 Task: In Heading Arial with underline. Font size of heading  '18'Font style of data Calibri. Font size of data  9Alignment of headline & data Align center. Fill color in heading,  RedFont color of data Black Apply border in Data No BorderIn the sheet   Valor SalesZenith Sales log book
Action: Mouse moved to (55, 103)
Screenshot: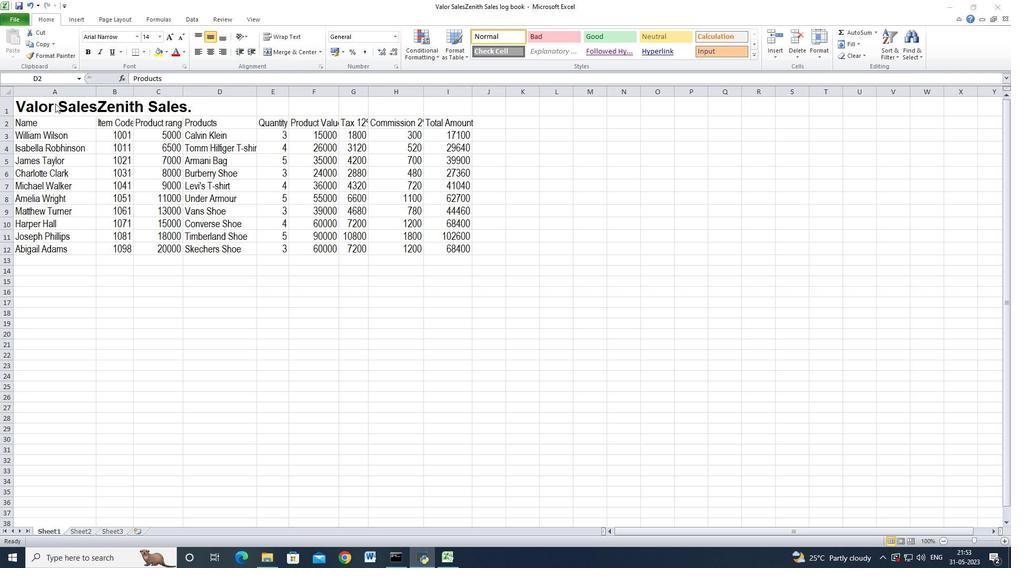 
Action: Mouse pressed left at (55, 103)
Screenshot: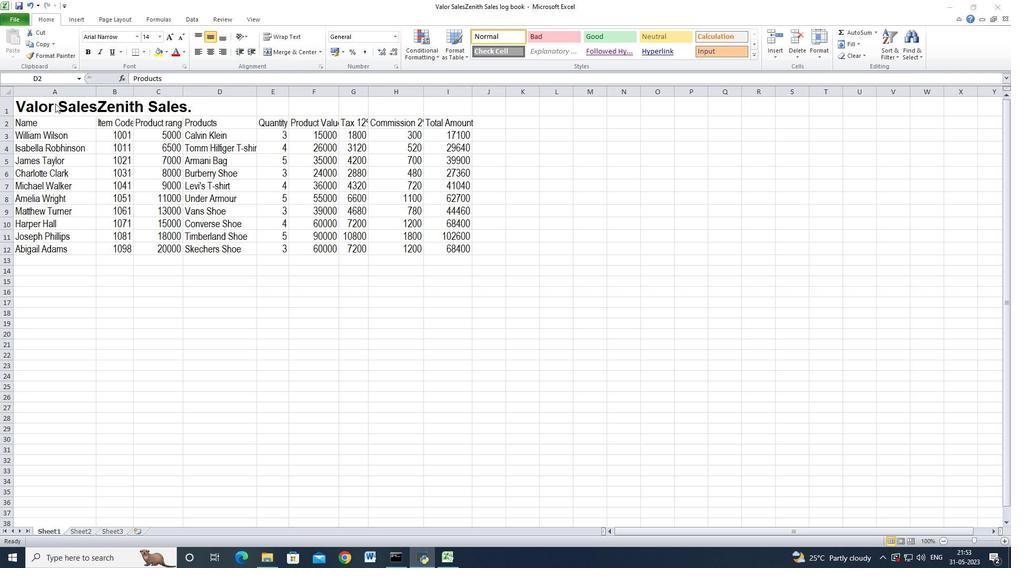 
Action: Mouse moved to (59, 104)
Screenshot: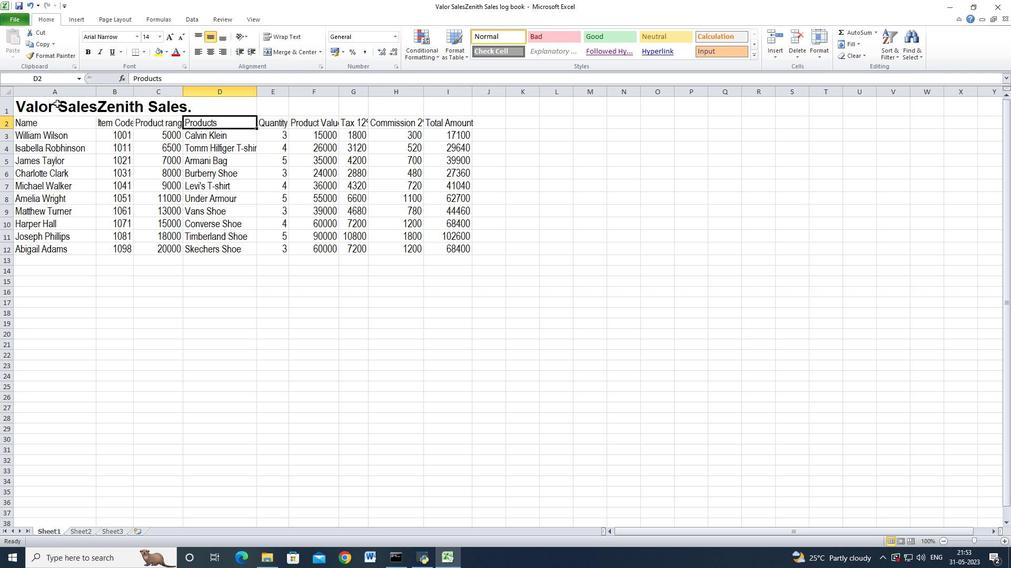 
Action: Mouse pressed left at (59, 104)
Screenshot: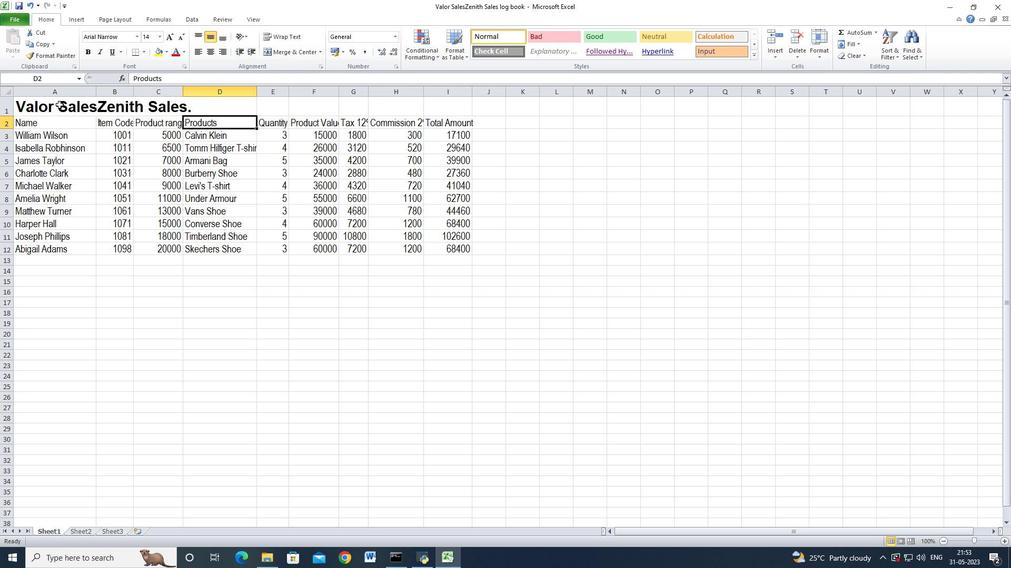
Action: Mouse moved to (137, 37)
Screenshot: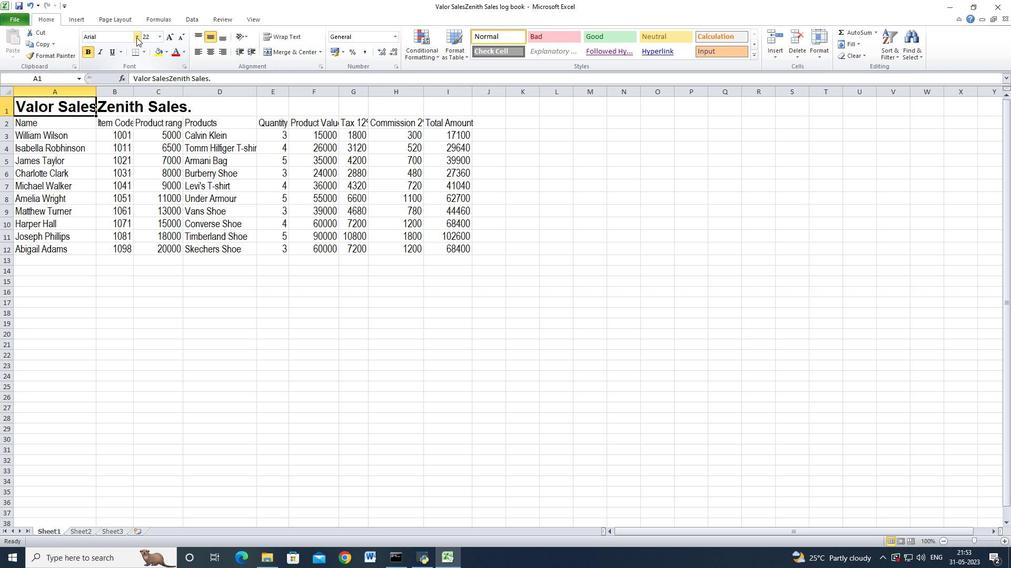 
Action: Mouse pressed left at (137, 37)
Screenshot: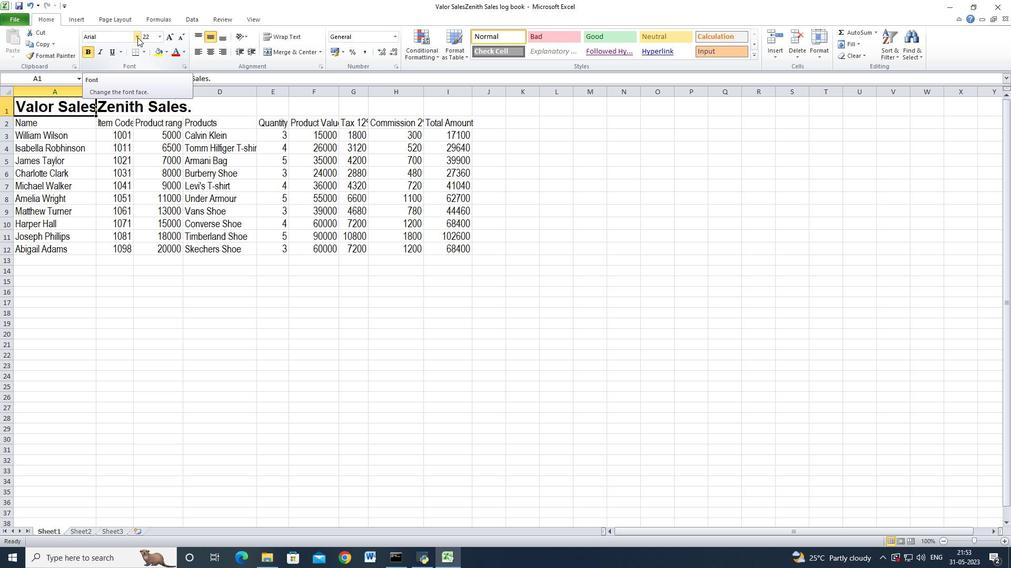 
Action: Mouse moved to (105, 119)
Screenshot: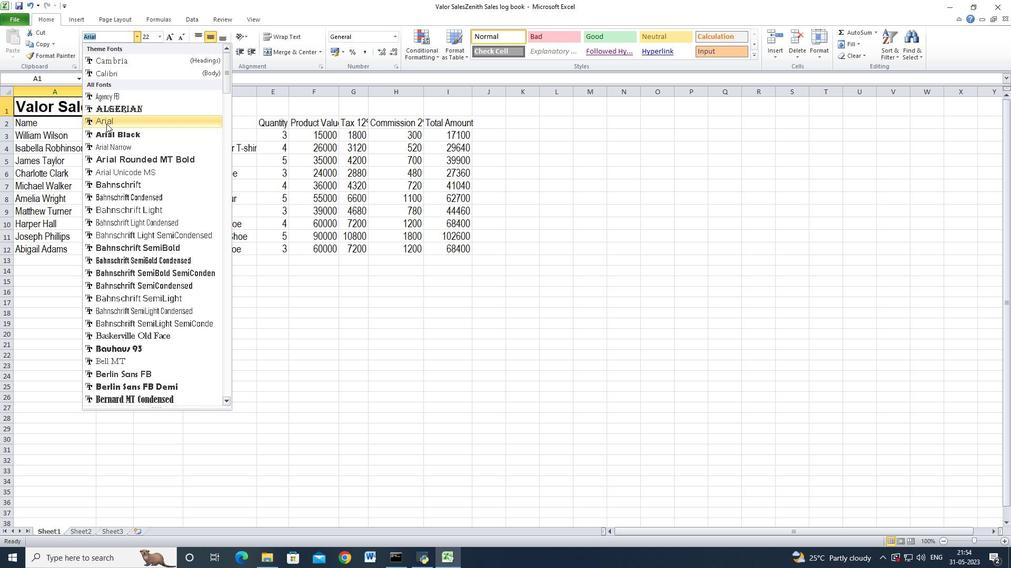 
Action: Mouse pressed left at (105, 119)
Screenshot: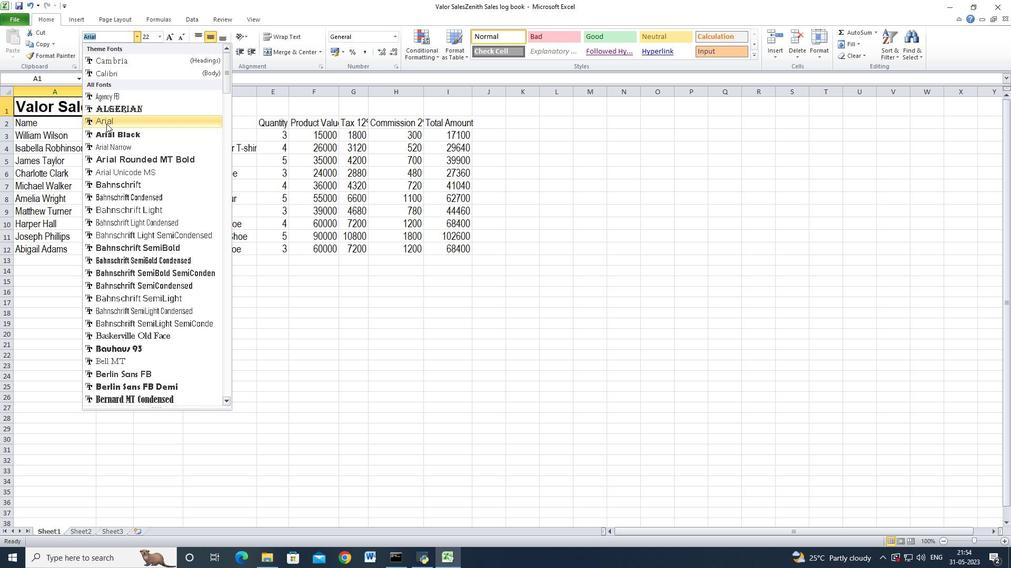 
Action: Mouse moved to (161, 36)
Screenshot: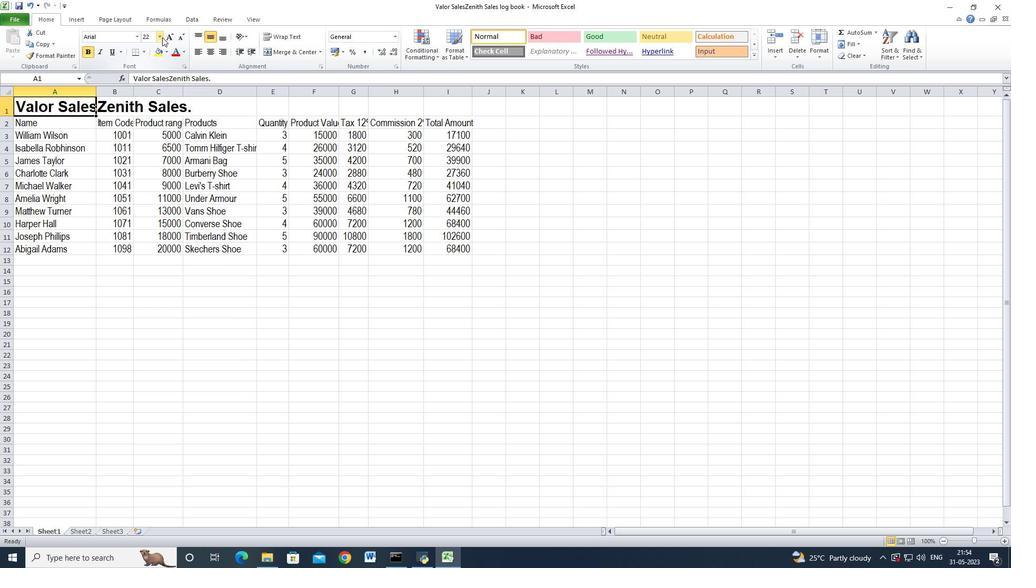 
Action: Mouse pressed left at (161, 36)
Screenshot: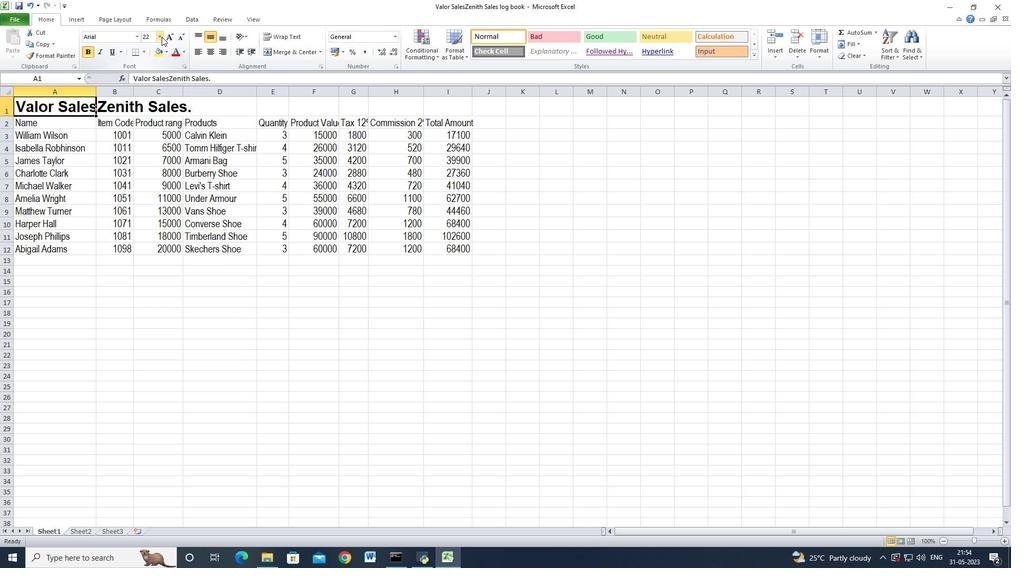 
Action: Mouse moved to (148, 111)
Screenshot: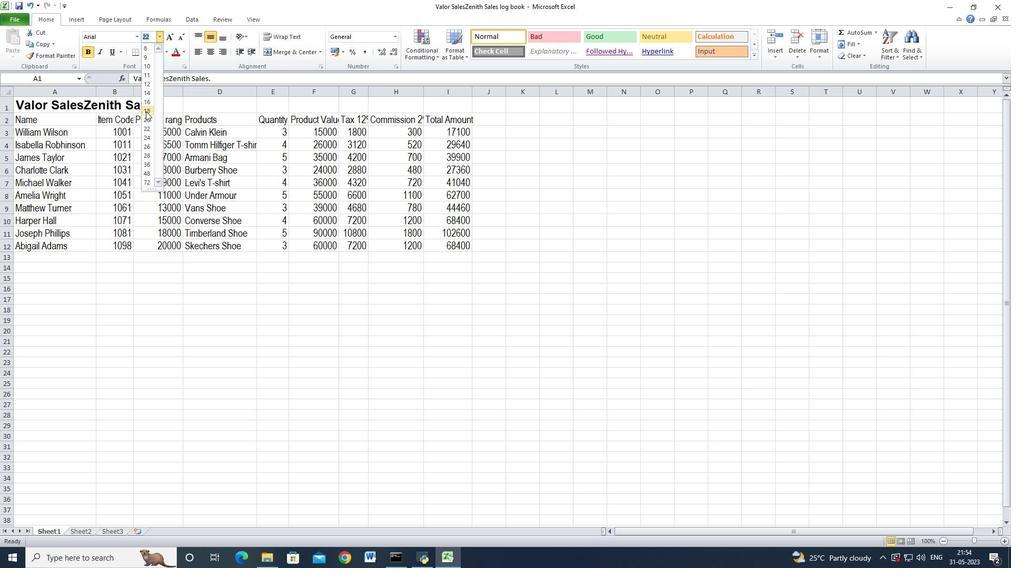 
Action: Mouse pressed left at (148, 111)
Screenshot: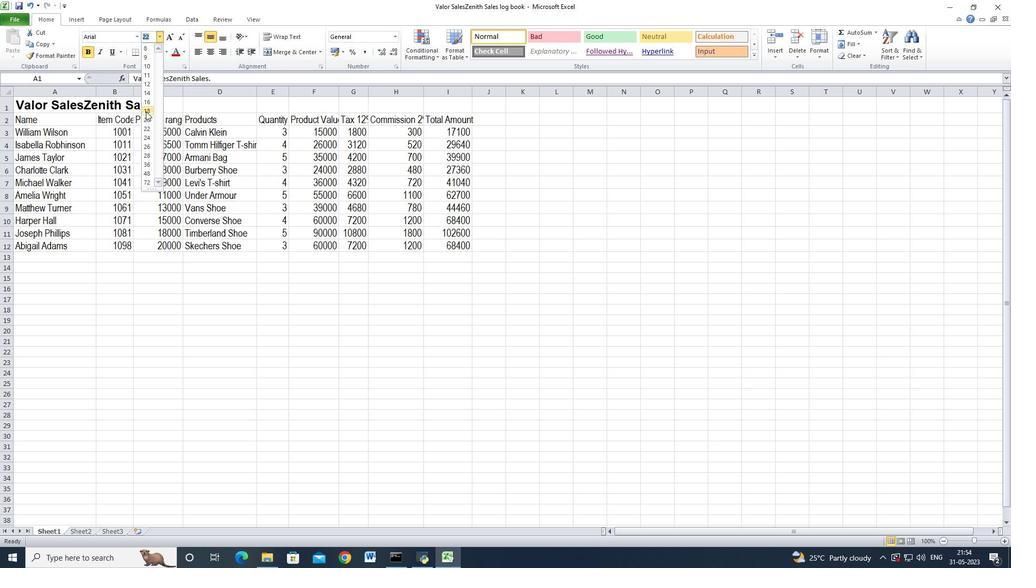 
Action: Mouse moved to (52, 133)
Screenshot: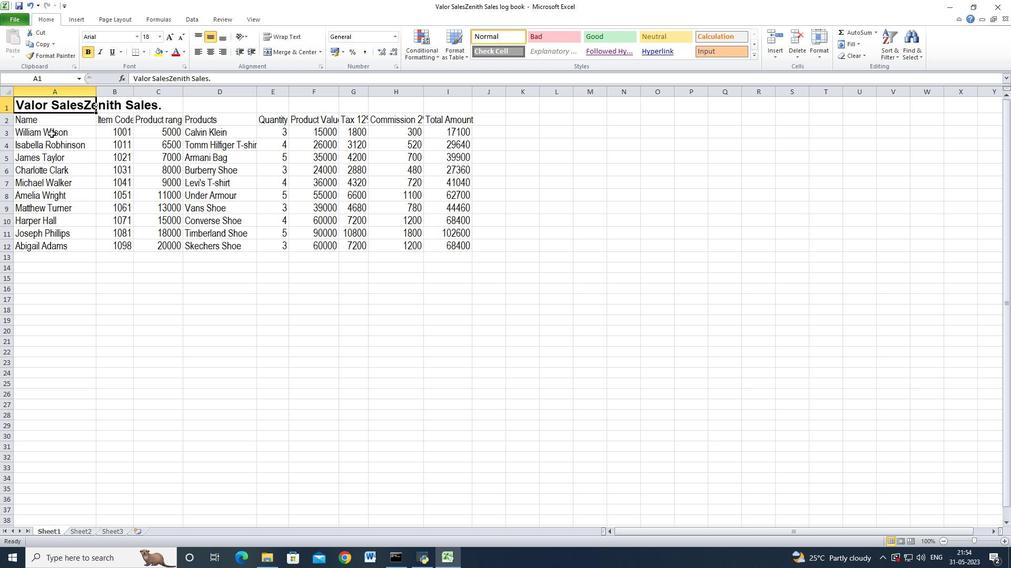 
Action: Mouse pressed left at (52, 133)
Screenshot: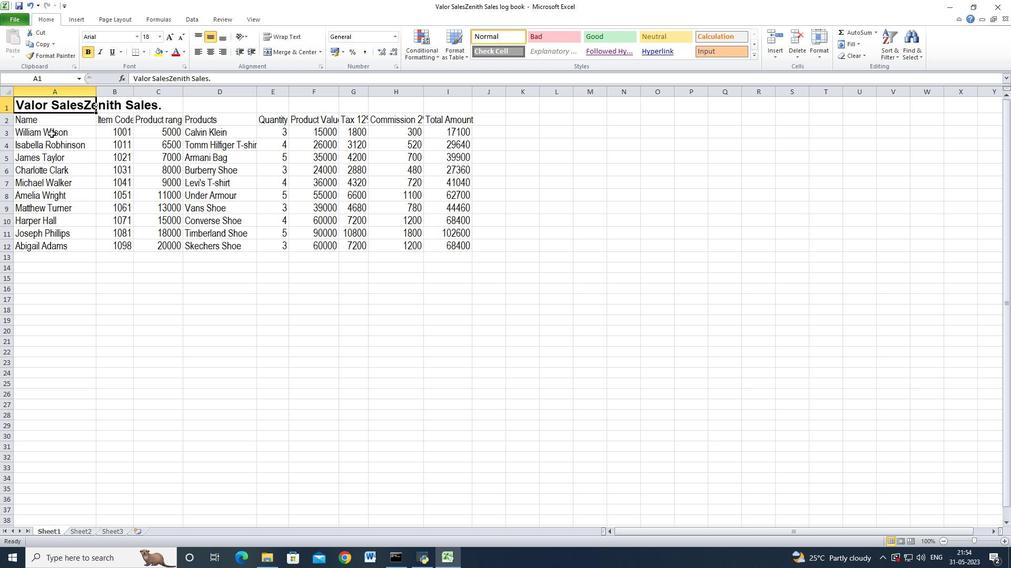 
Action: Mouse moved to (43, 109)
Screenshot: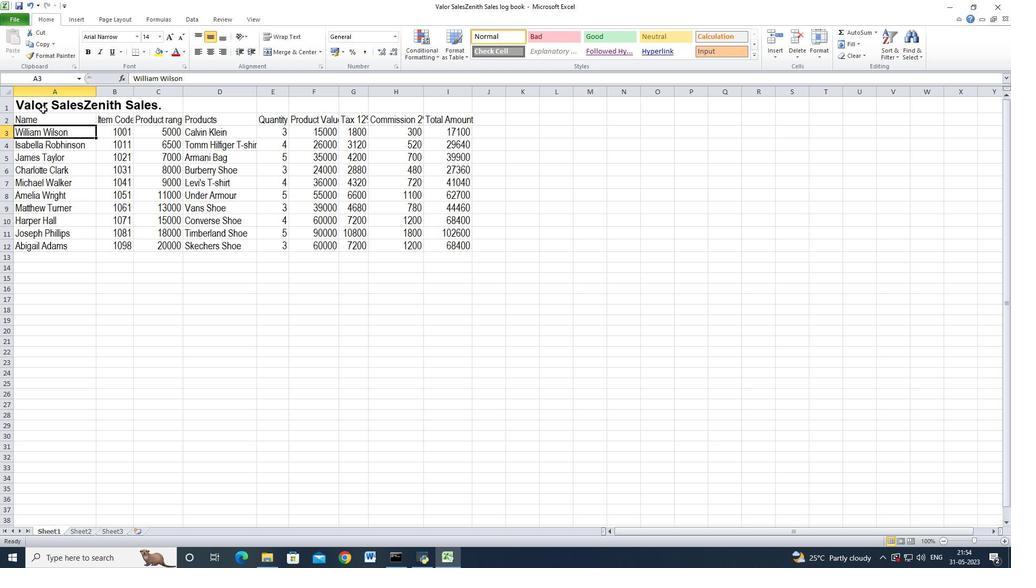 
Action: Mouse pressed left at (43, 109)
Screenshot: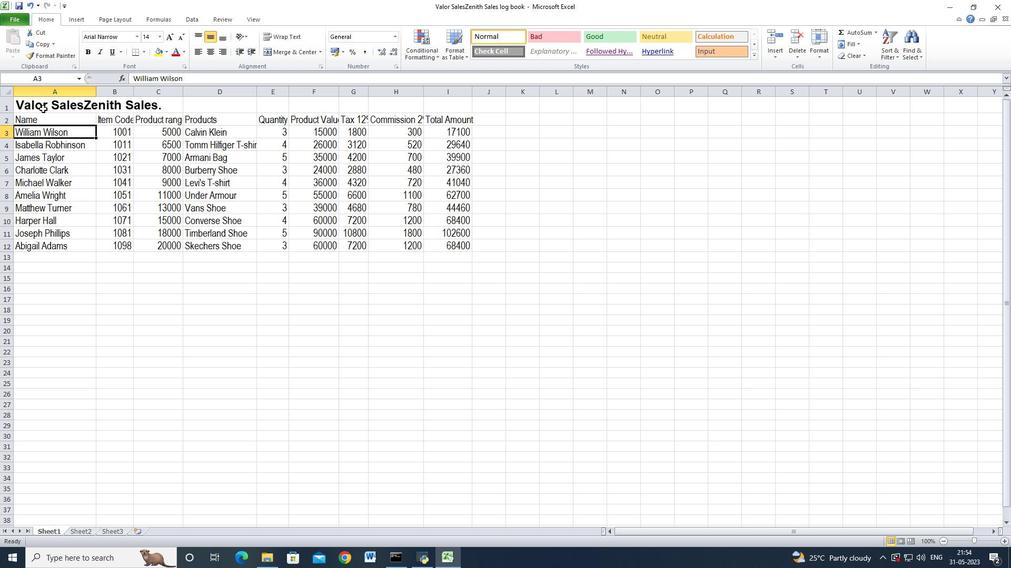 
Action: Mouse moved to (271, 52)
Screenshot: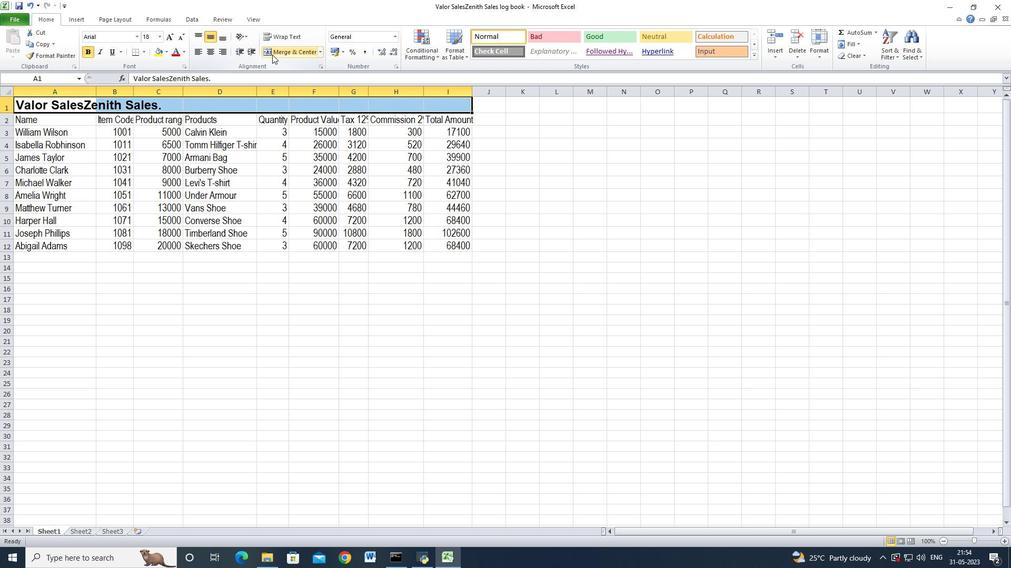 
Action: Mouse pressed left at (271, 52)
Screenshot: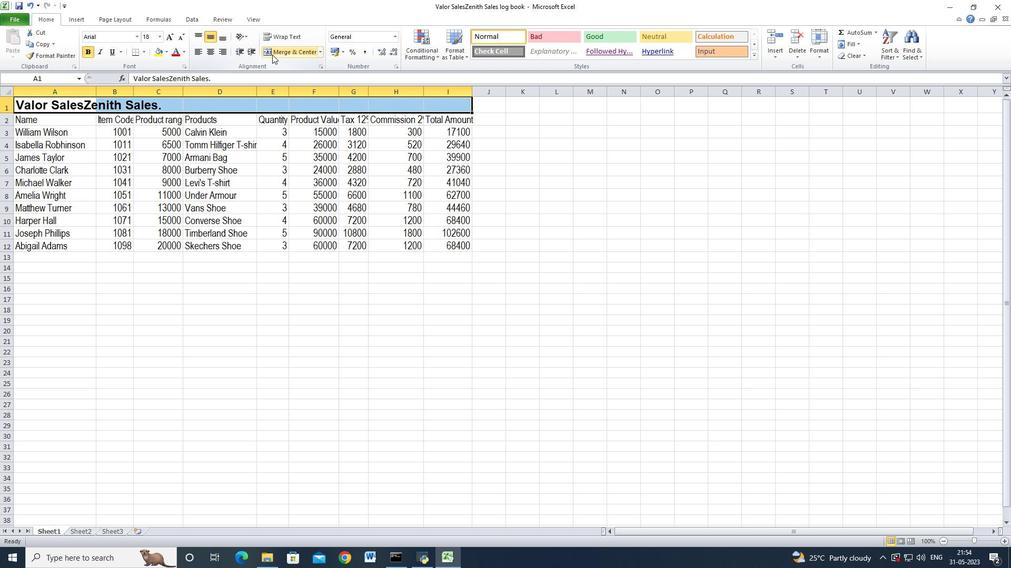 
Action: Mouse moved to (48, 118)
Screenshot: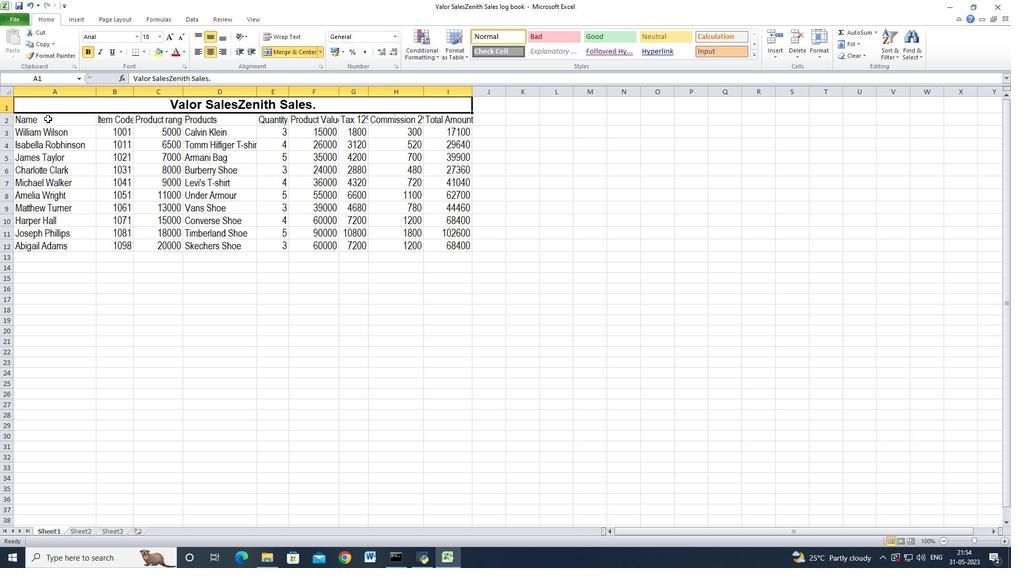
Action: Mouse pressed left at (48, 118)
Screenshot: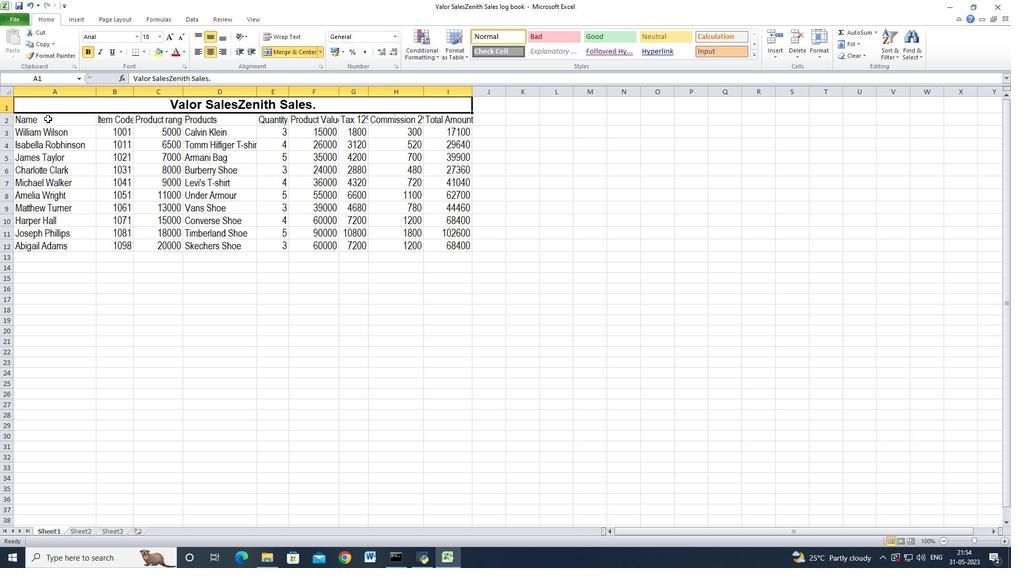 
Action: Mouse moved to (138, 35)
Screenshot: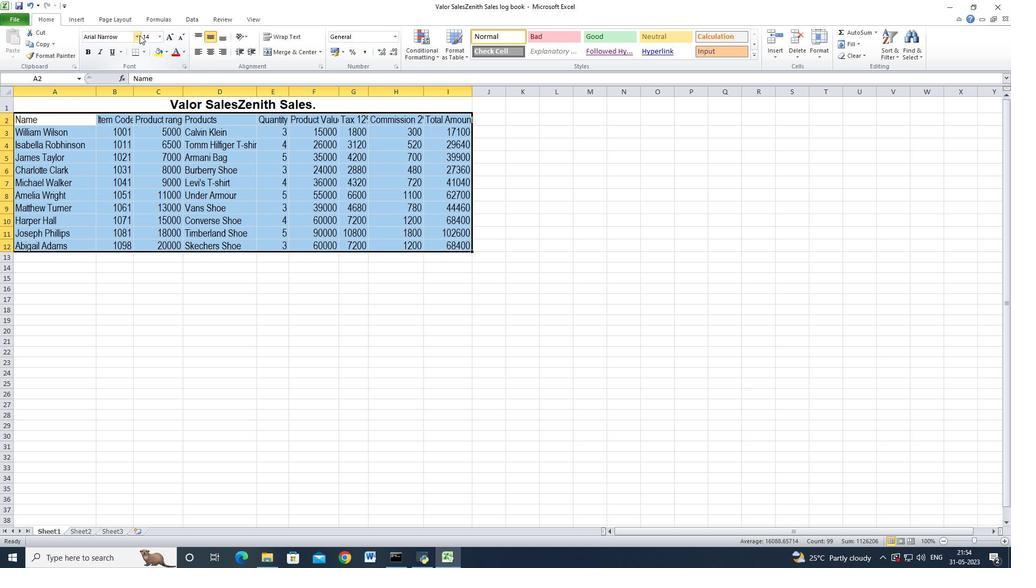 
Action: Mouse pressed left at (138, 35)
Screenshot: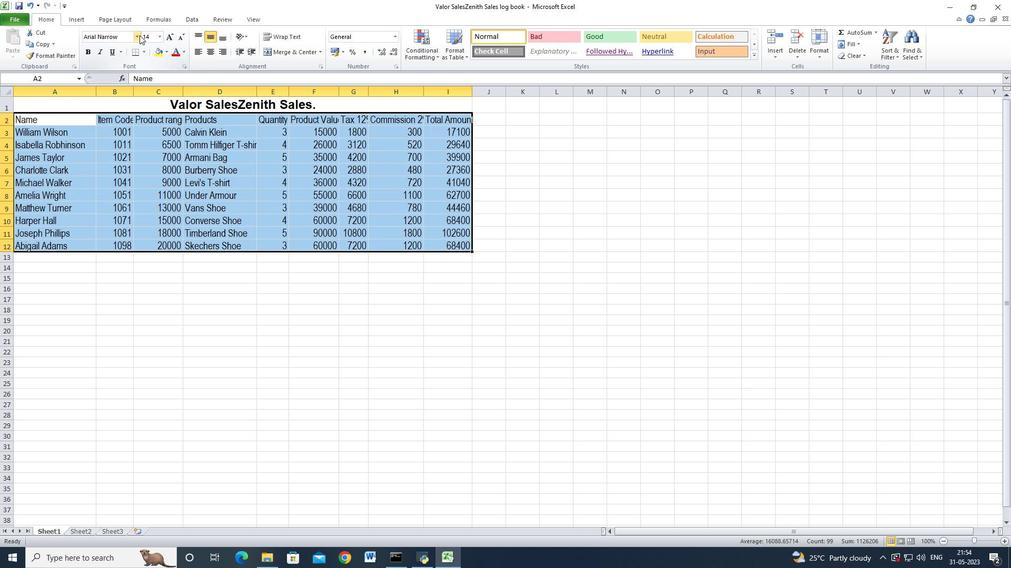 
Action: Mouse moved to (114, 72)
Screenshot: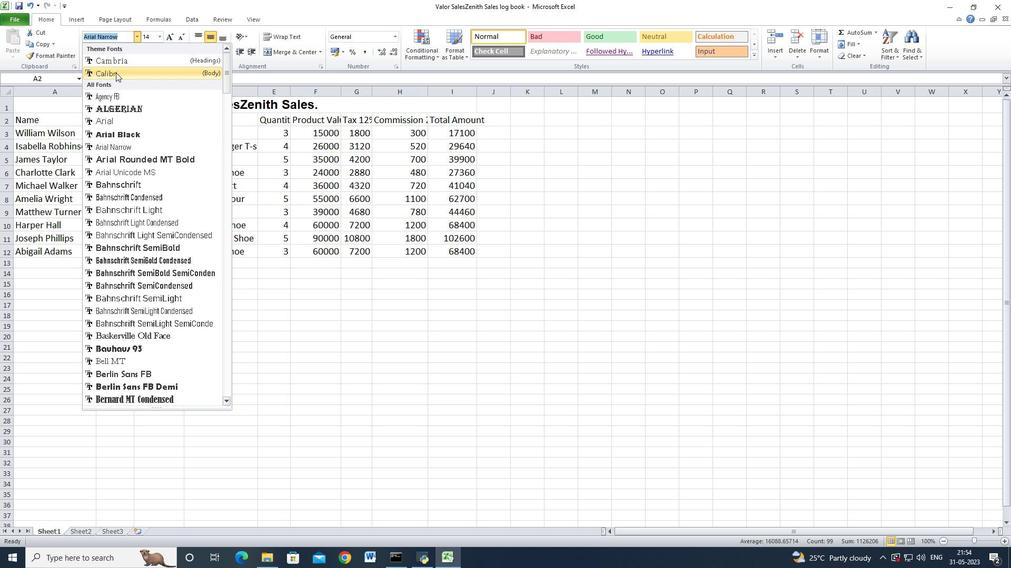 
Action: Mouse pressed left at (114, 72)
Screenshot: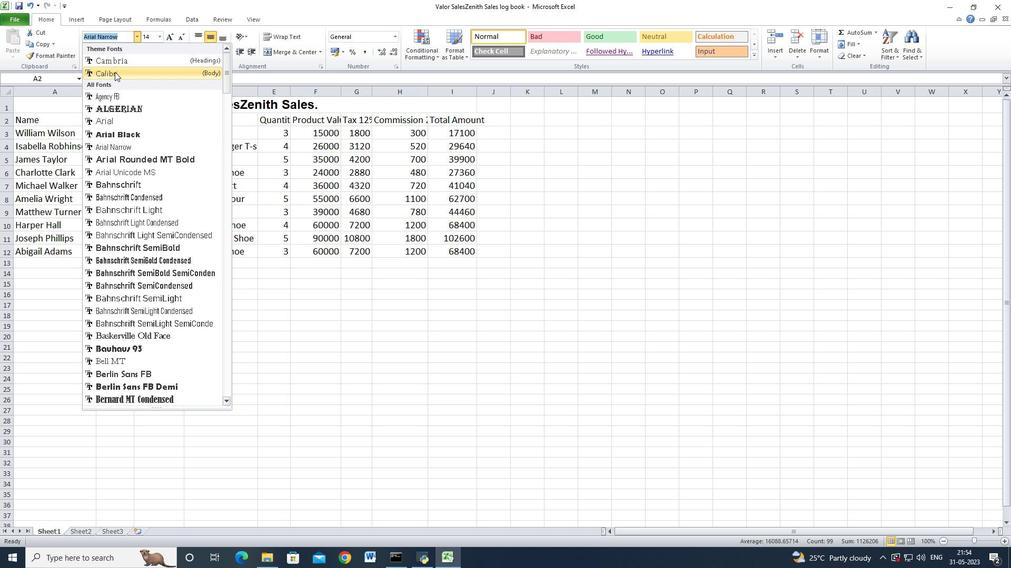 
Action: Mouse moved to (159, 34)
Screenshot: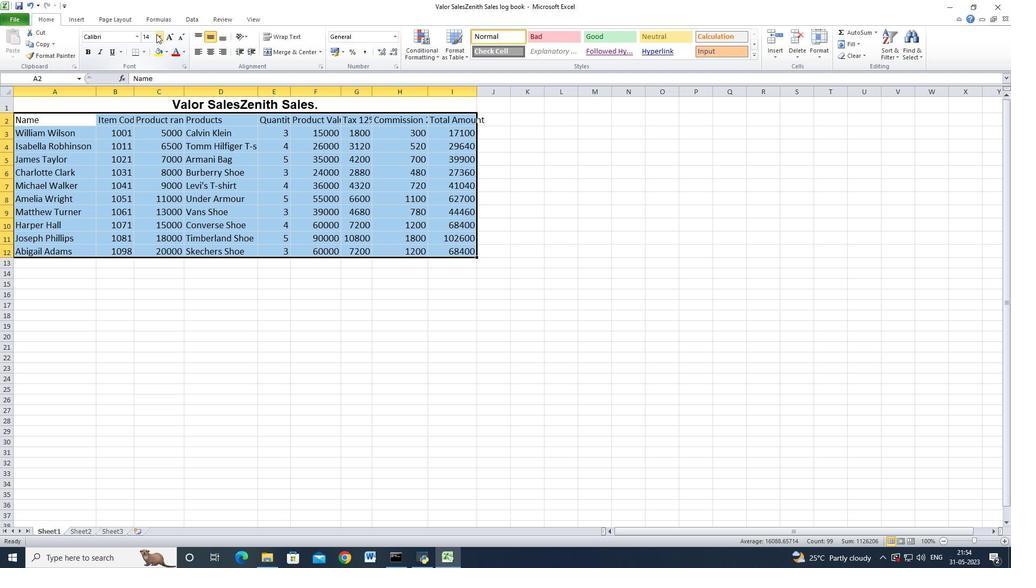 
Action: Mouse pressed left at (159, 34)
Screenshot: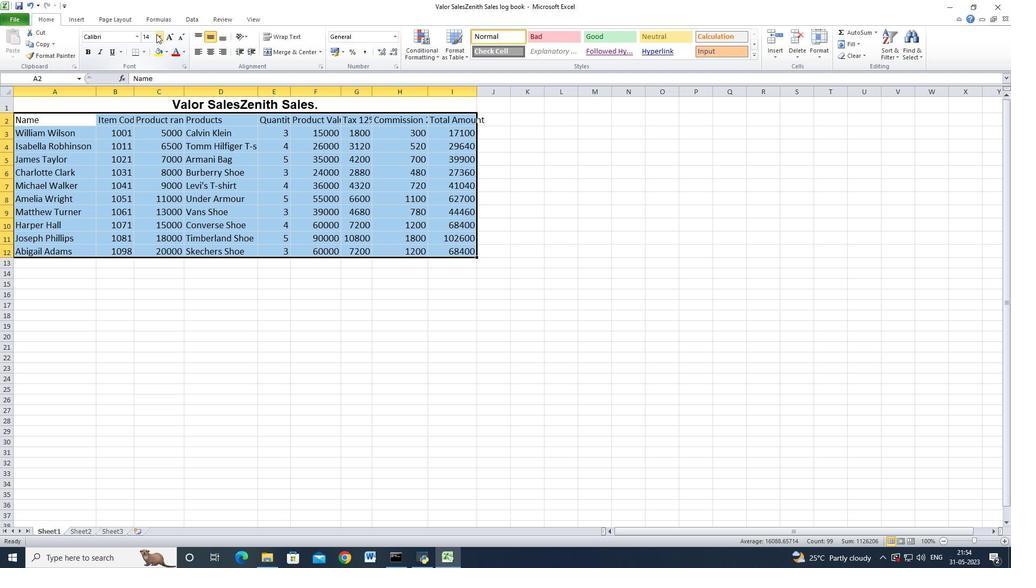 
Action: Mouse moved to (145, 56)
Screenshot: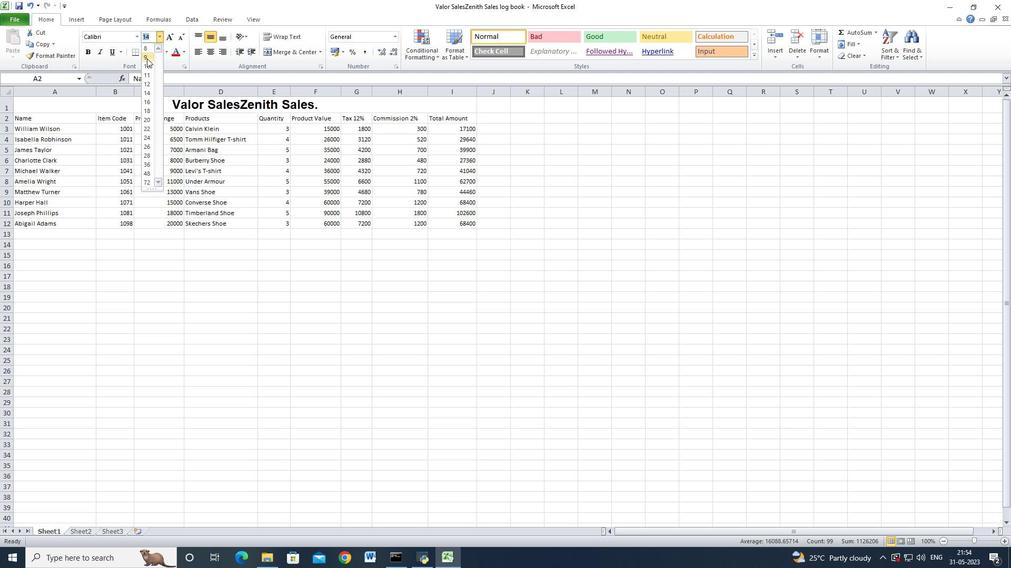 
Action: Mouse pressed left at (145, 56)
Screenshot: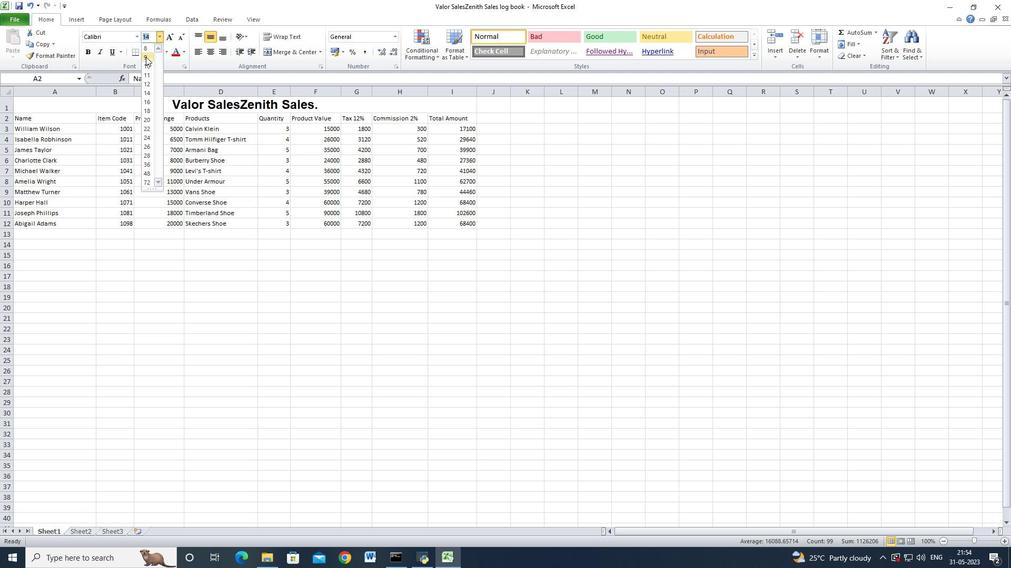 
Action: Mouse moved to (212, 52)
Screenshot: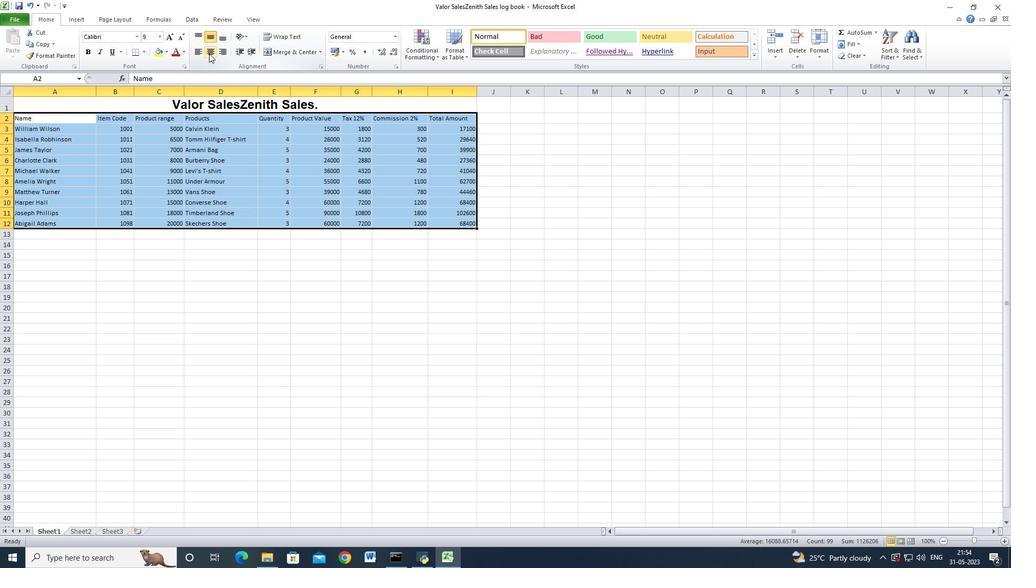 
Action: Mouse pressed left at (212, 52)
Screenshot: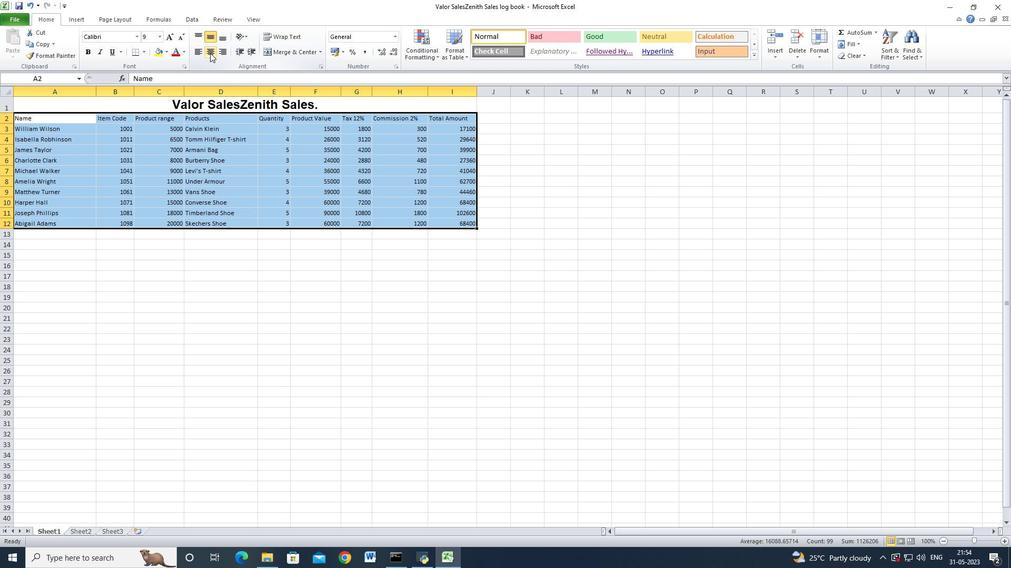 
Action: Mouse moved to (105, 105)
Screenshot: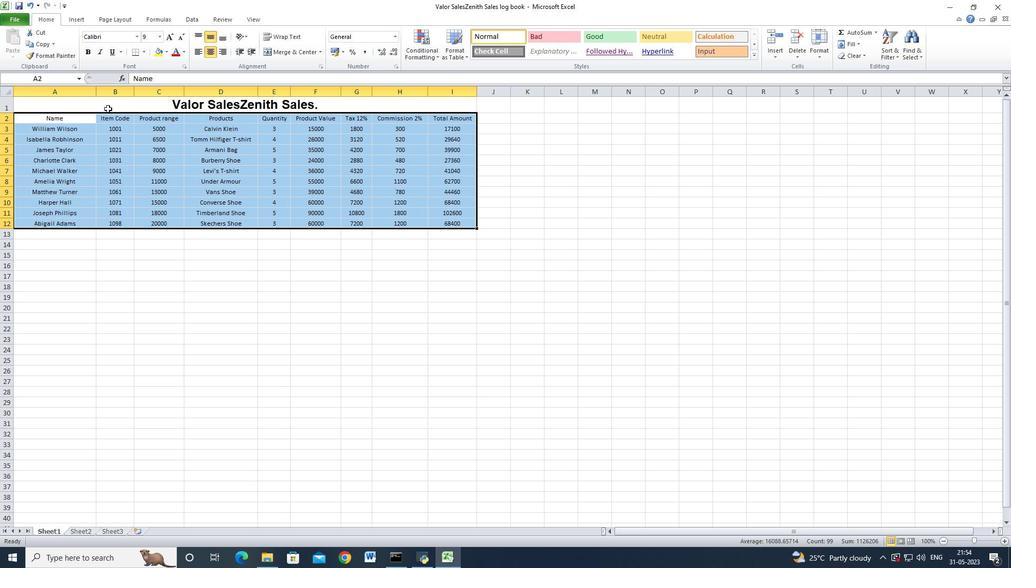 
Action: Mouse pressed left at (105, 105)
Screenshot: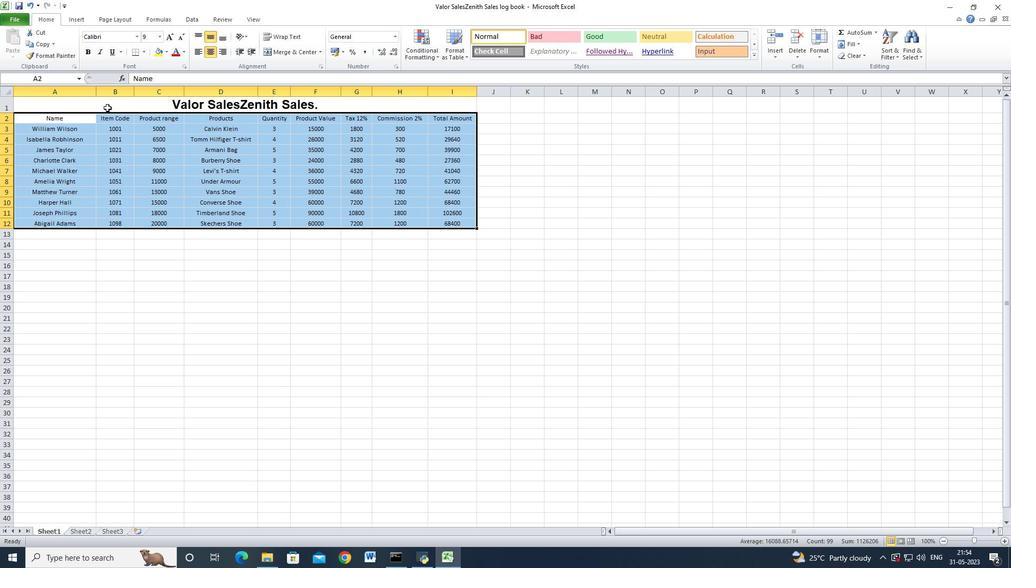 
Action: Mouse moved to (211, 51)
Screenshot: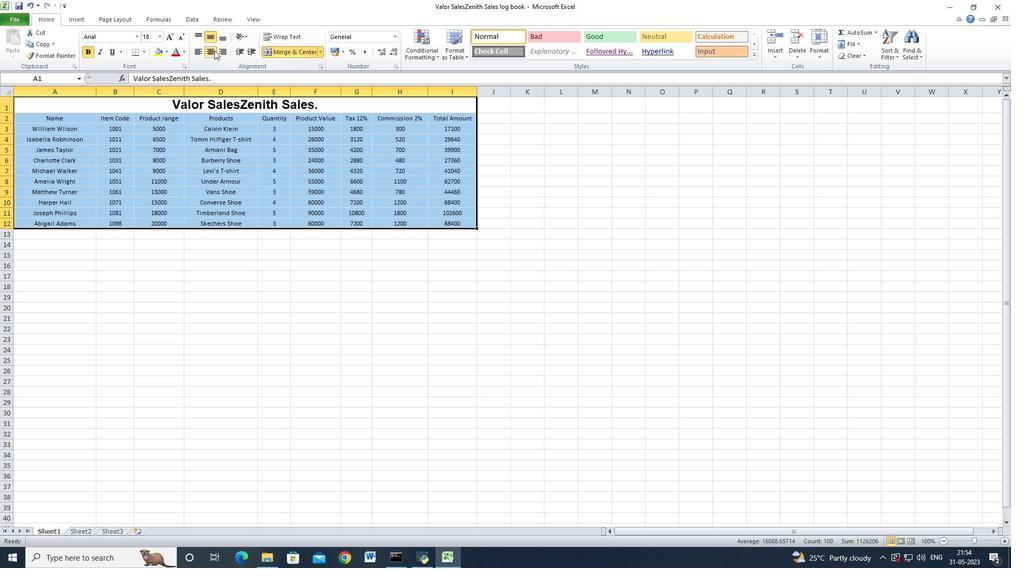
Action: Mouse pressed left at (211, 51)
Screenshot: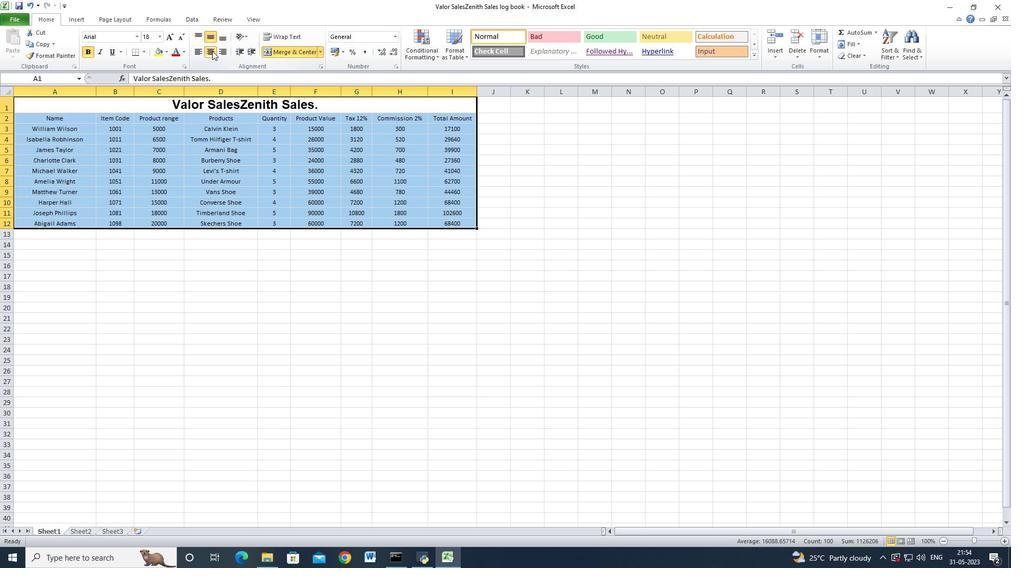 
Action: Mouse moved to (210, 53)
Screenshot: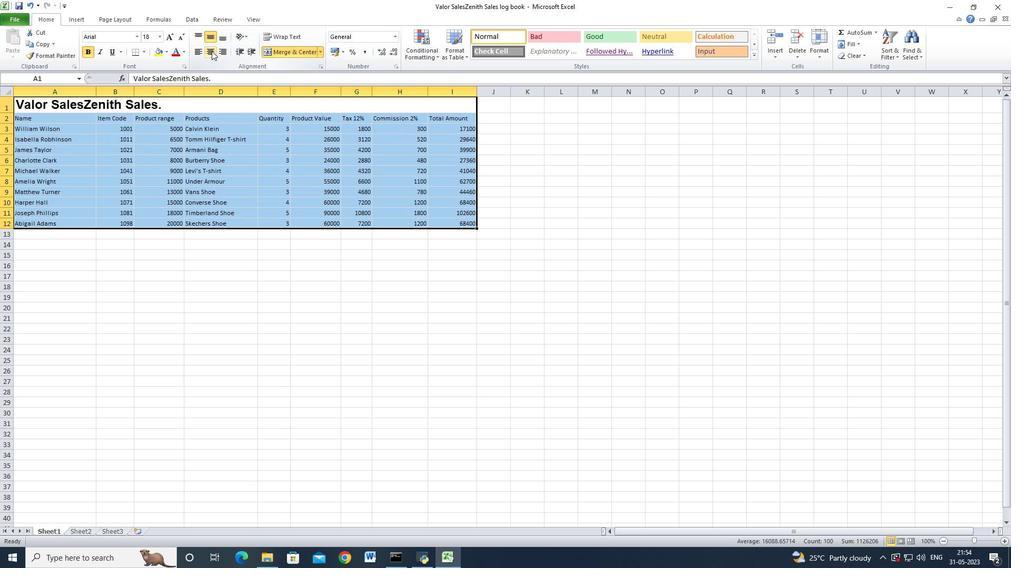 
Action: Mouse pressed left at (210, 53)
Screenshot: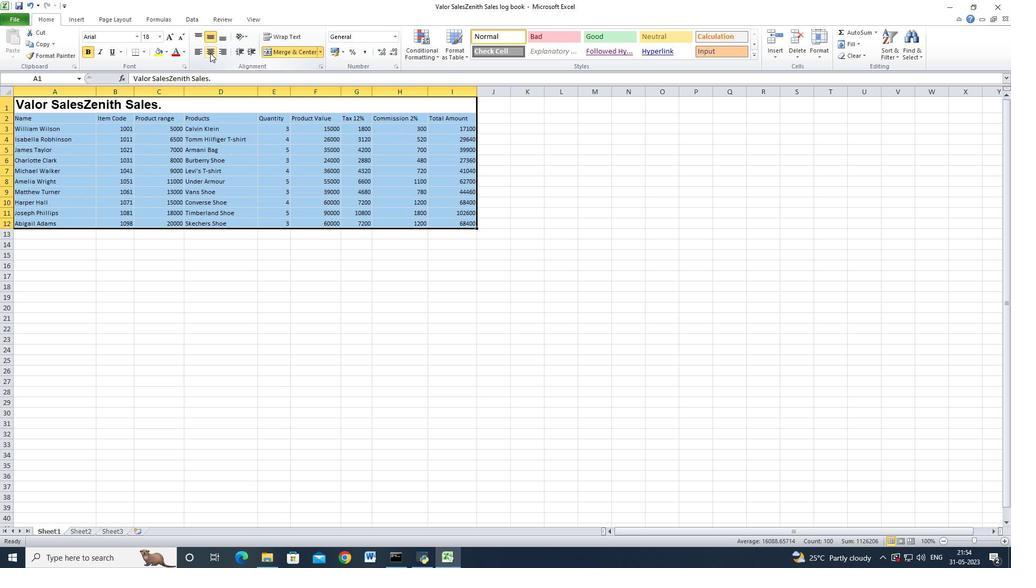 
Action: Mouse moved to (171, 177)
Screenshot: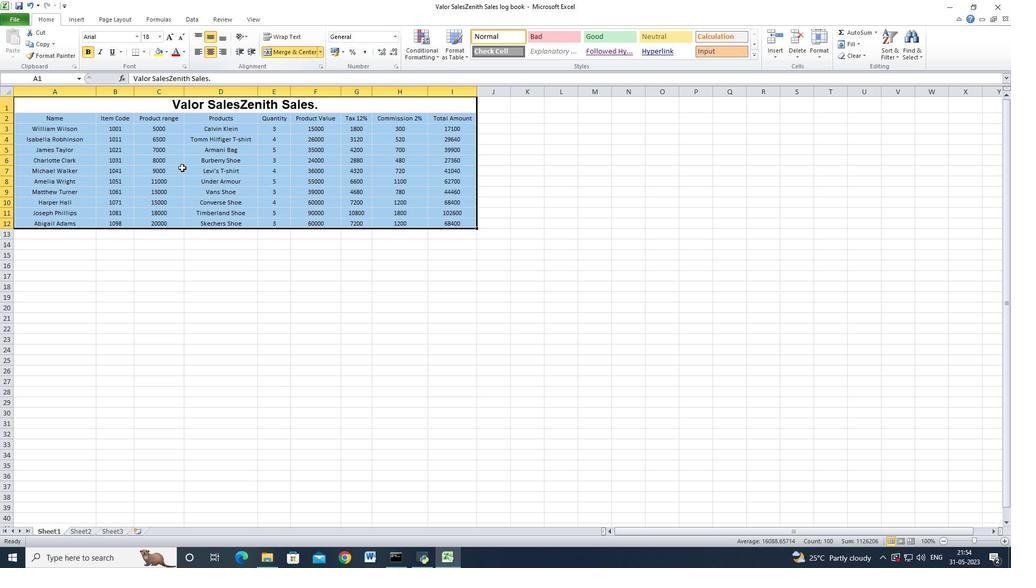 
Action: Mouse pressed left at (171, 177)
Screenshot: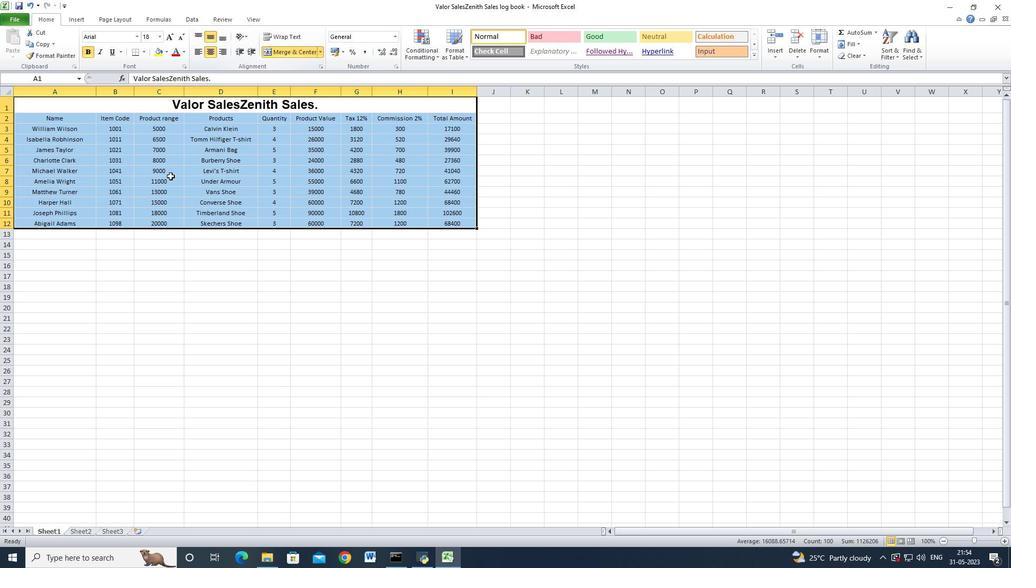 
Action: Mouse moved to (207, 105)
Screenshot: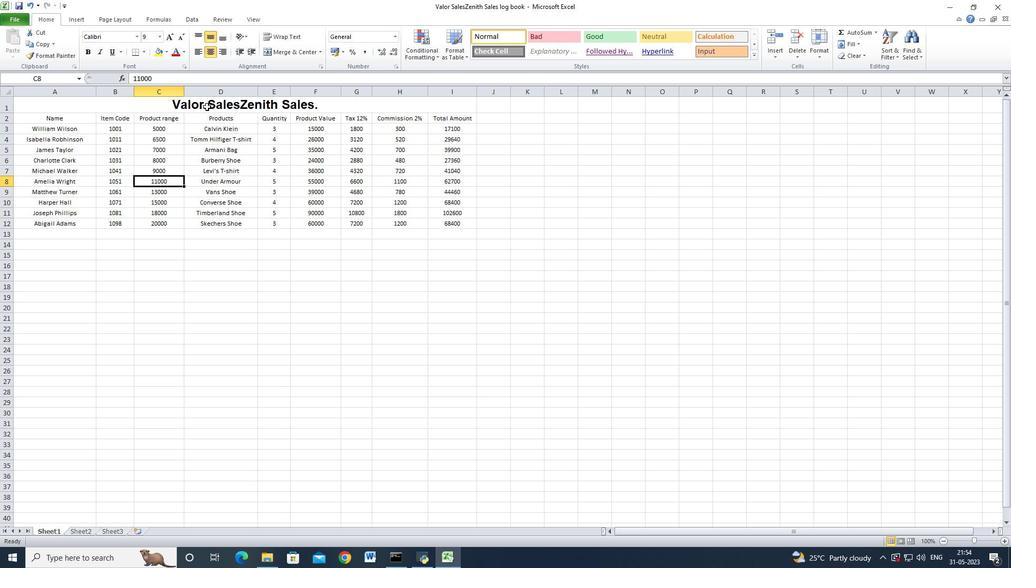 
Action: Mouse pressed left at (207, 105)
Screenshot: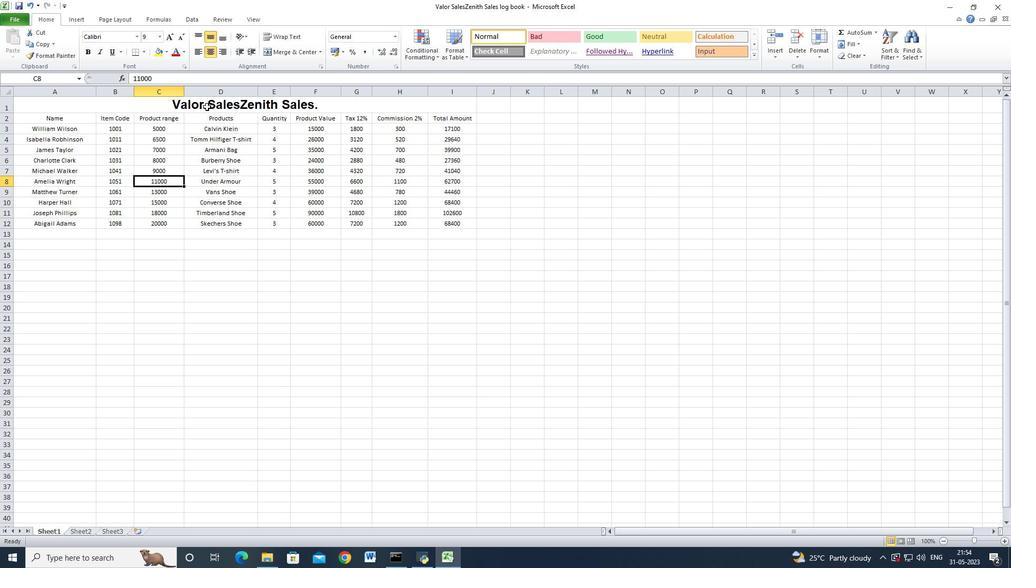 
Action: Mouse moved to (176, 53)
Screenshot: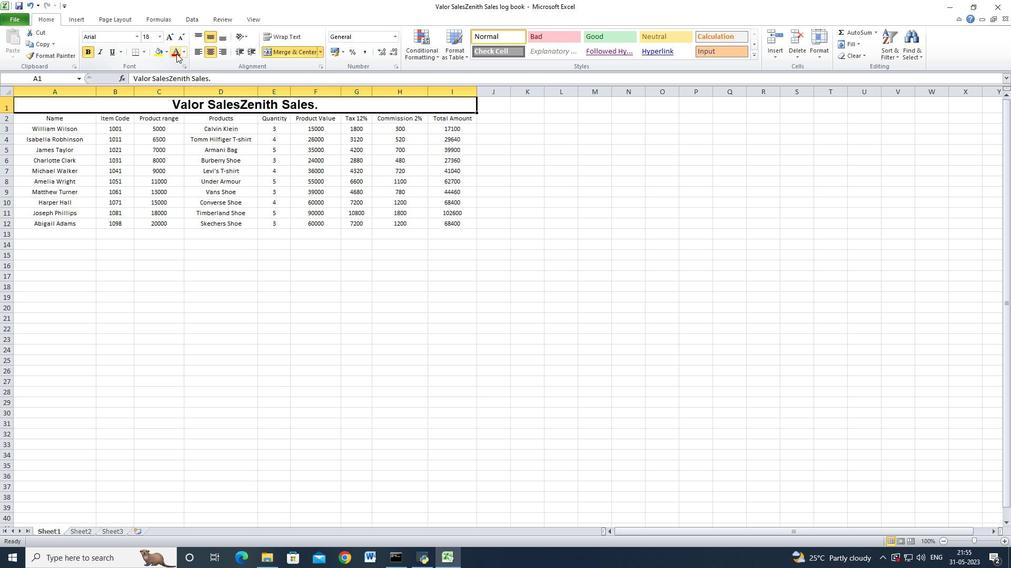 
Action: Mouse pressed left at (176, 53)
Screenshot: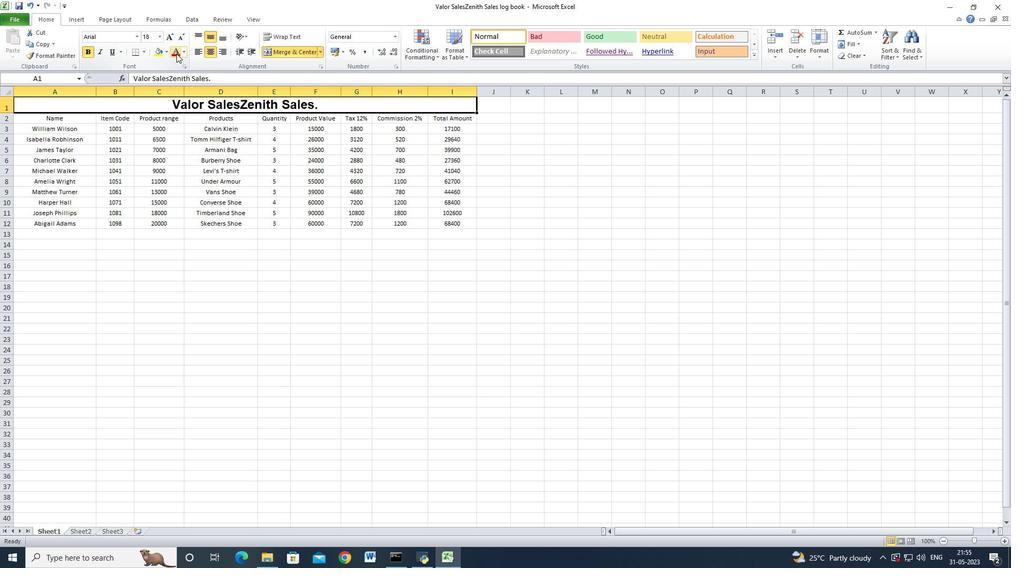 
Action: Mouse moved to (116, 53)
Screenshot: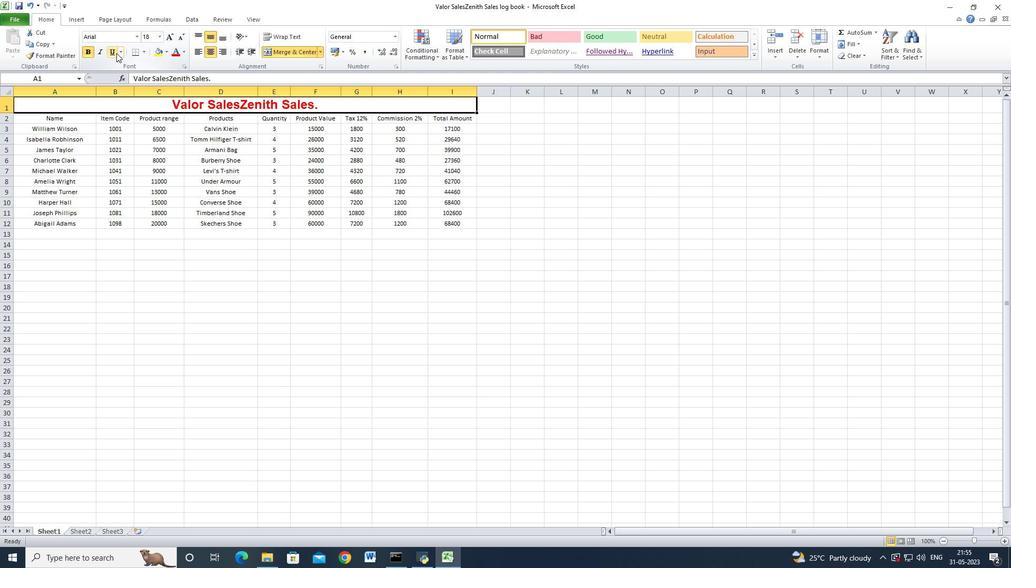 
Action: Mouse pressed left at (116, 53)
Screenshot: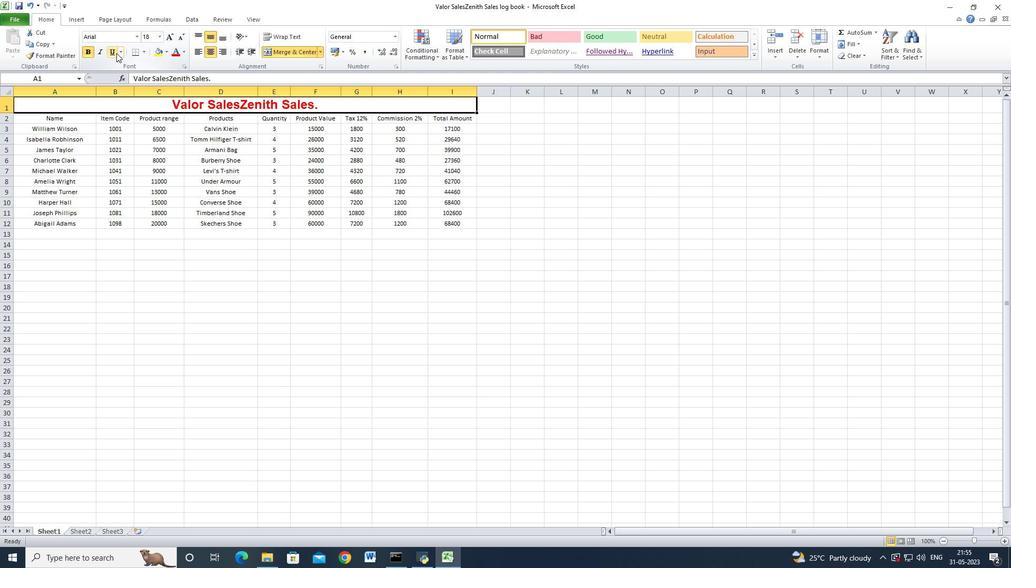 
Action: Mouse moved to (253, 174)
Screenshot: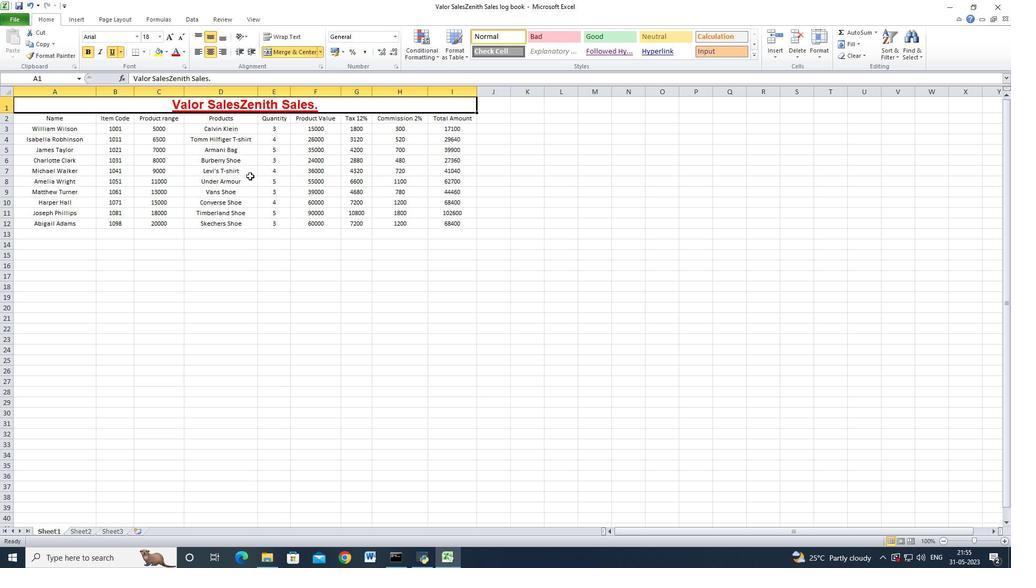 
Action: Mouse pressed left at (253, 174)
Screenshot: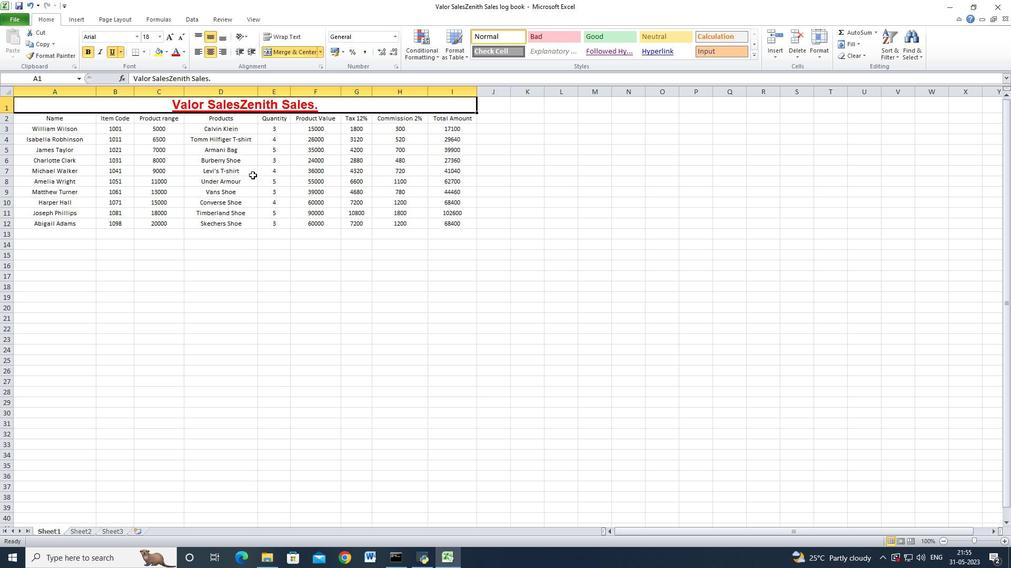 
Action: Mouse moved to (198, 175)
Screenshot: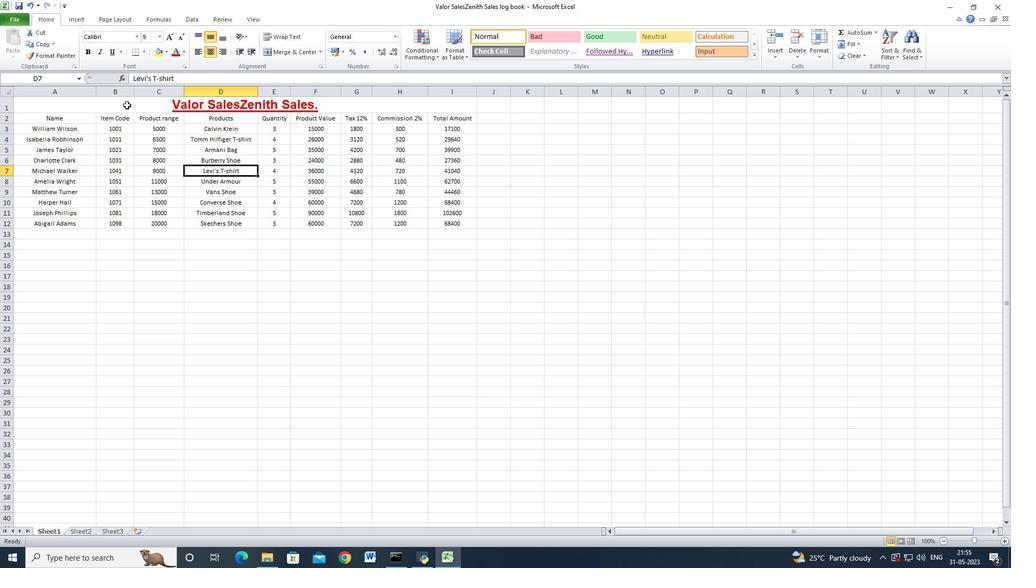 
Action: Mouse pressed left at (127, 105)
Screenshot: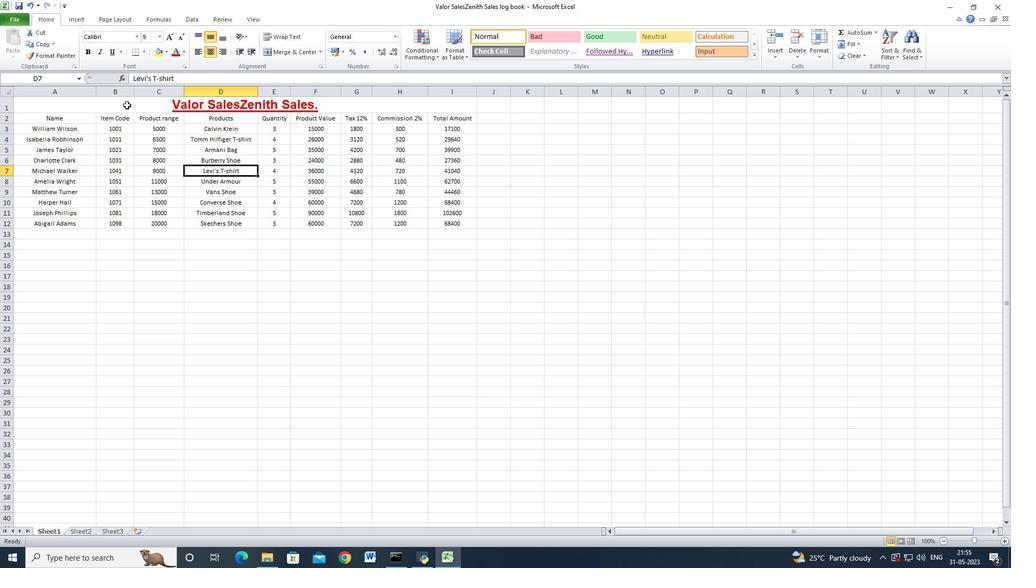 
Action: Mouse moved to (144, 55)
Screenshot: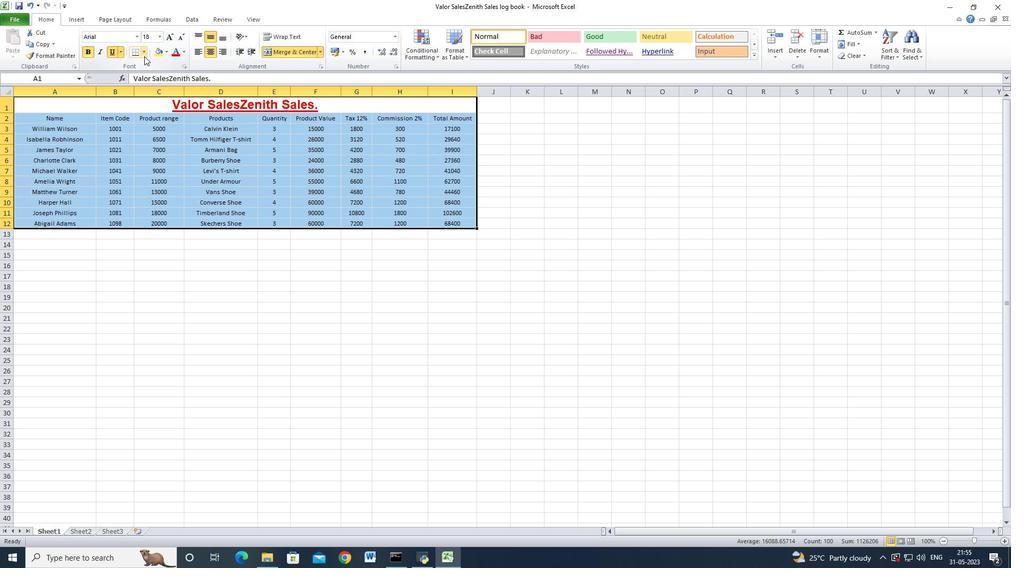 
Action: Mouse pressed left at (144, 55)
Screenshot: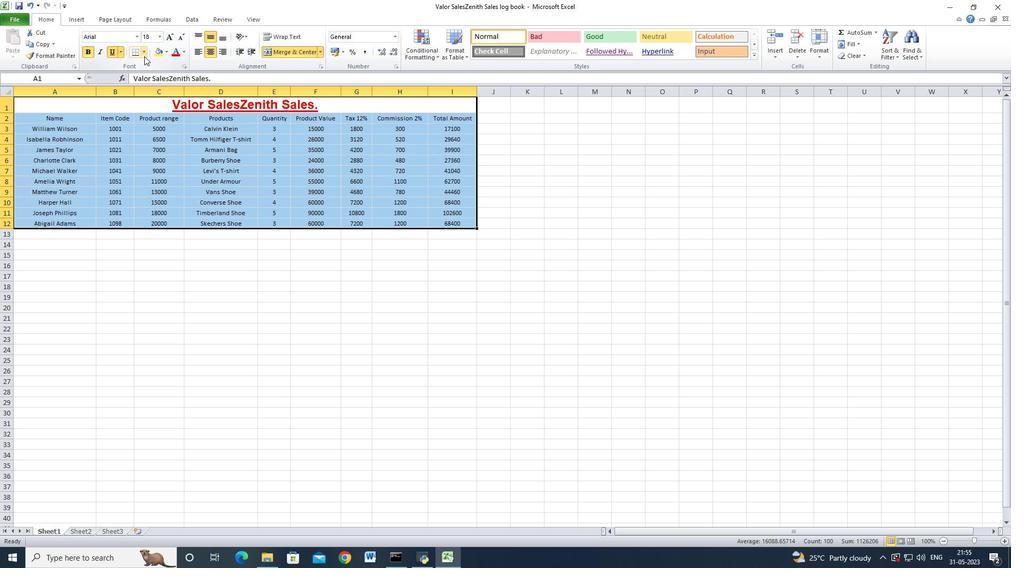 
Action: Mouse moved to (140, 135)
Screenshot: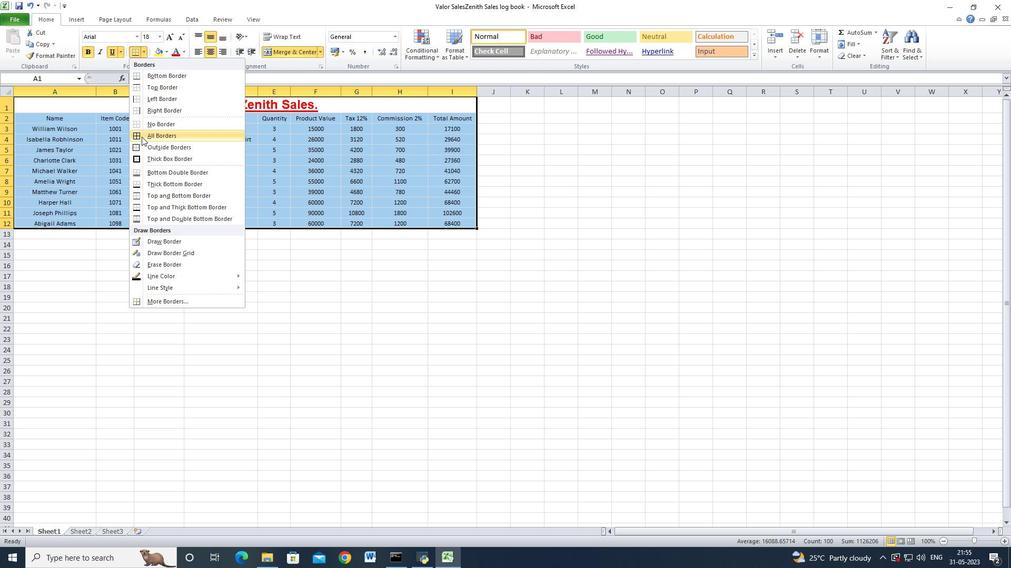 
Action: Mouse pressed left at (140, 135)
Screenshot: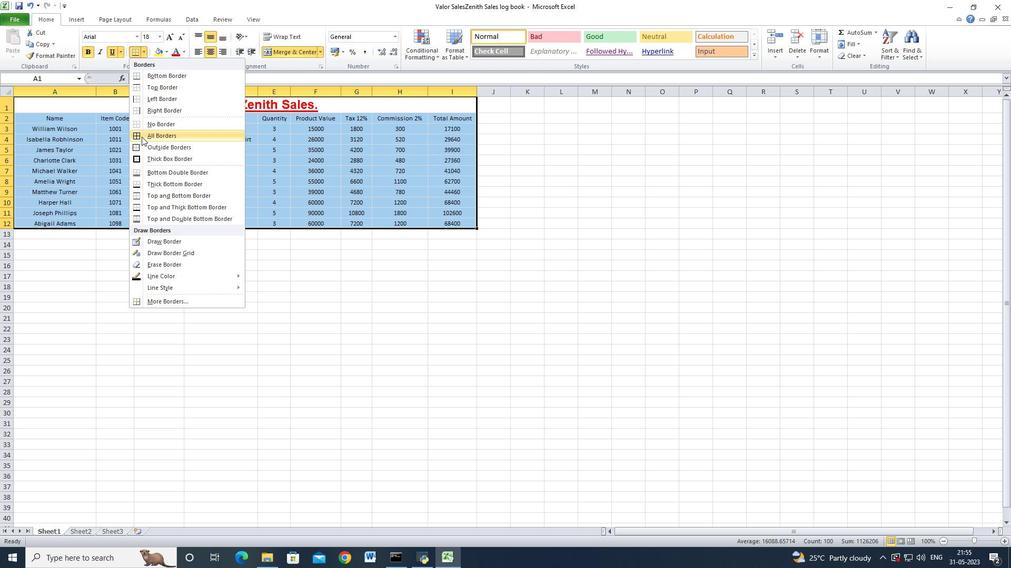 
Action: Mouse moved to (252, 18)
Screenshot: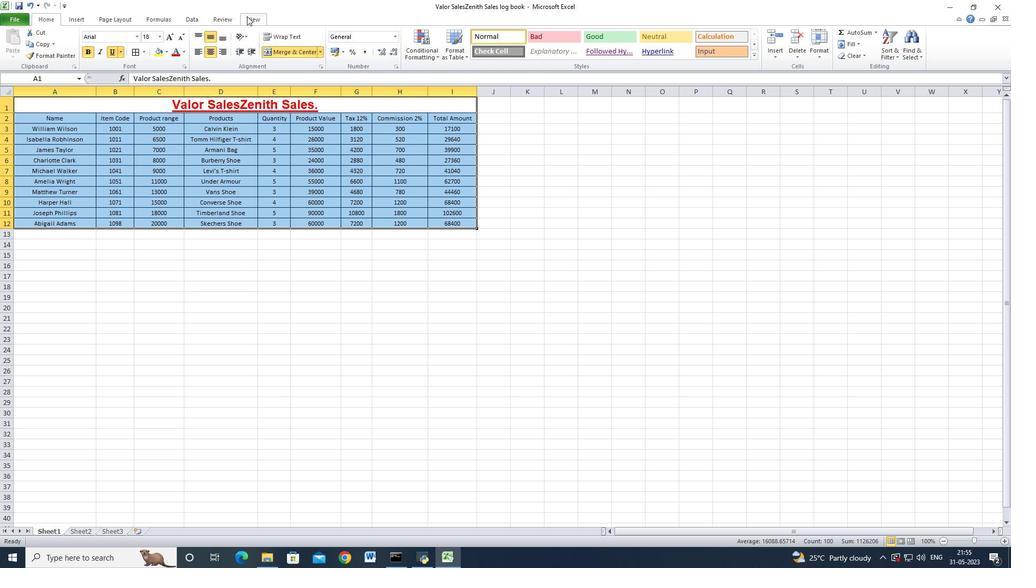 
Action: Mouse pressed left at (252, 18)
Screenshot: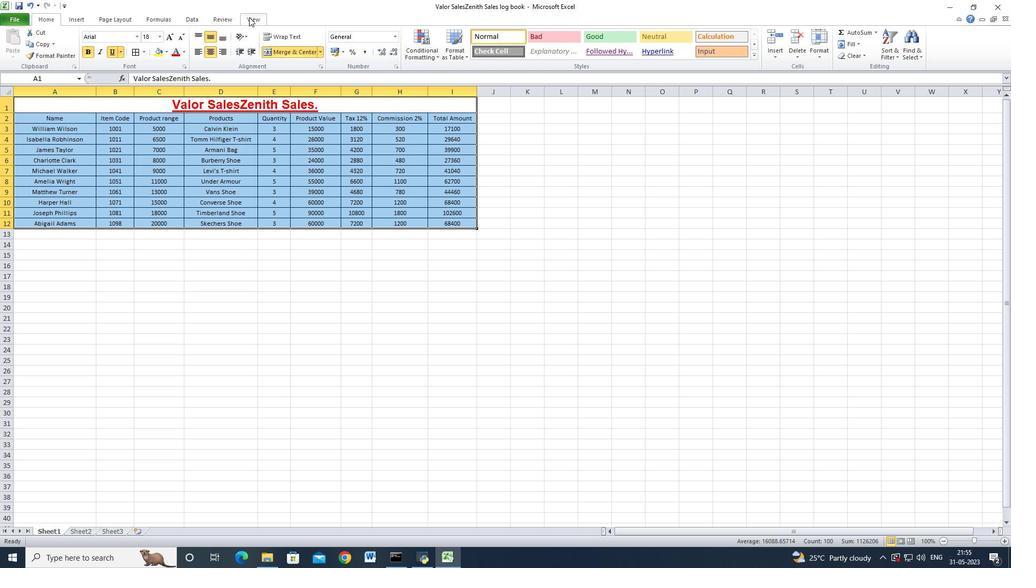 
Action: Mouse moved to (165, 51)
Screenshot: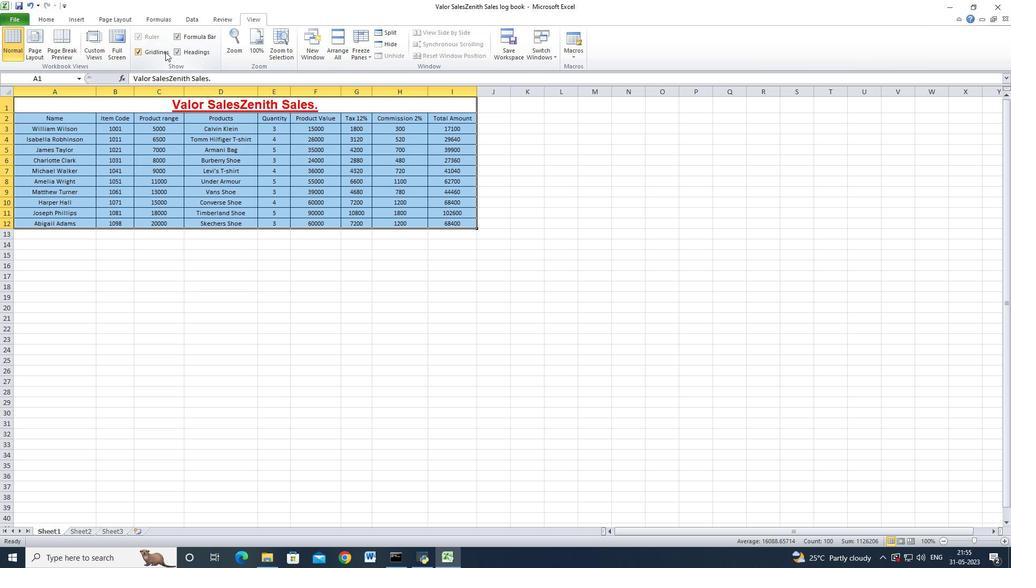 
Action: Mouse pressed left at (165, 51)
Screenshot: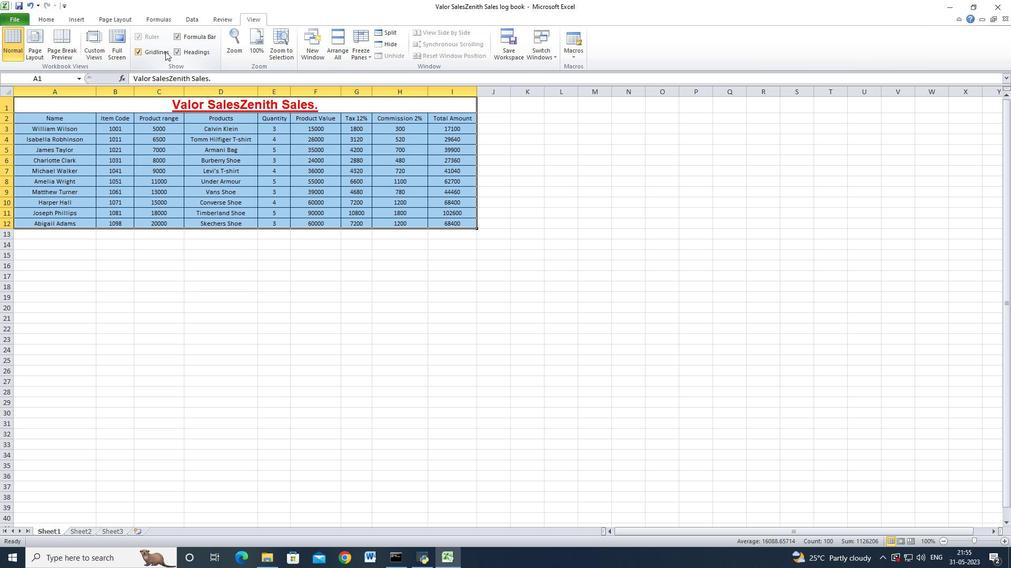 
Action: Mouse moved to (251, 167)
Screenshot: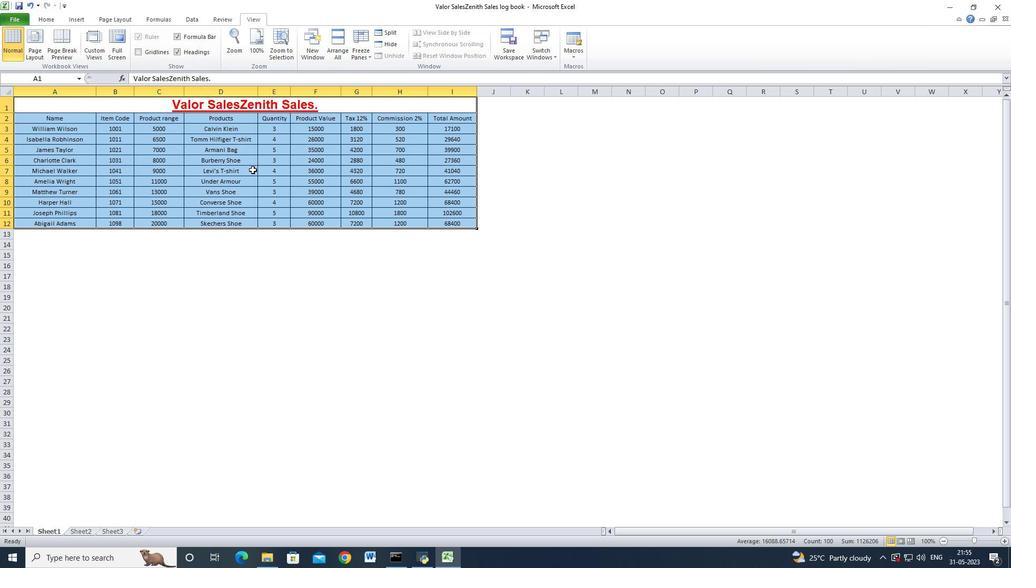 
Action: Mouse pressed left at (251, 167)
Screenshot: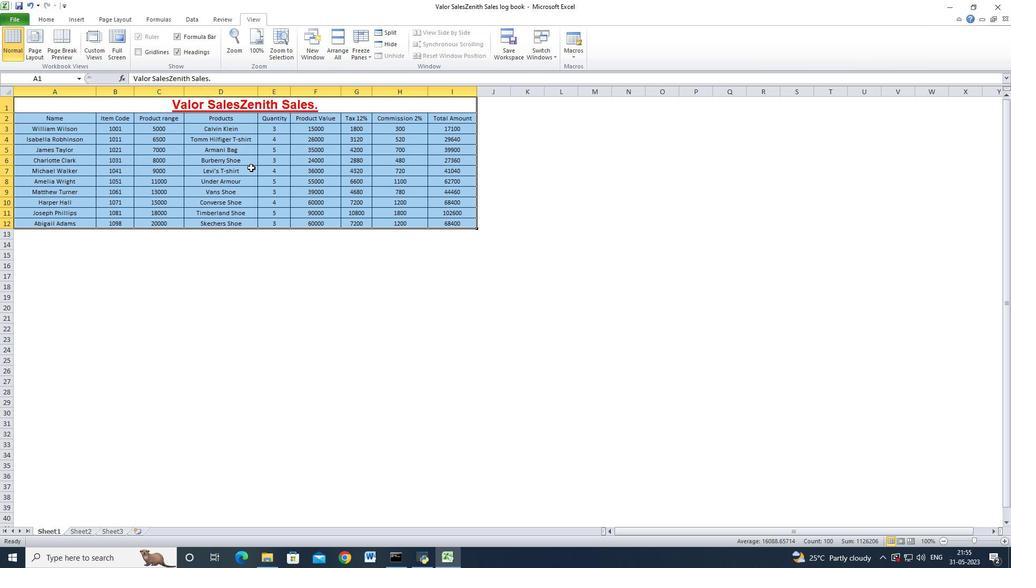 
Action: Mouse moved to (251, 167)
Screenshot: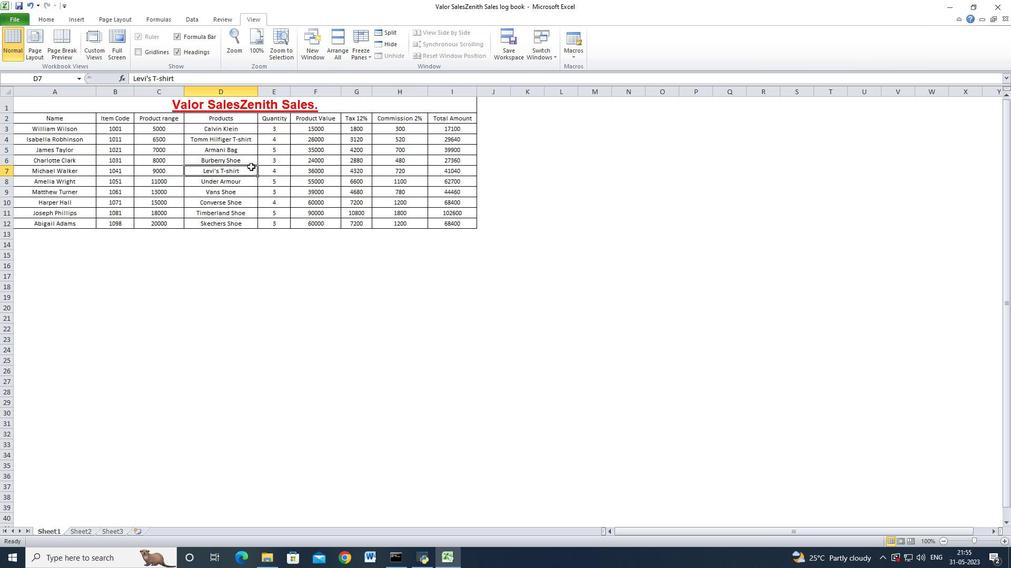 
